 Task: Add mailaustralia7@gmail.com as Team Member of Scrum Project Project0000000004 in Jira. Add nikrathi889@gmail.com as Team Member of Scrum Project Project0000000004 in Jira. Assign ayush98111@gmail.com as Project Lead of Scrum Project Project0000000003 in Jira. Assign mailaustralia7@gmail.com as Project Lead of Scrum Project Project0000000004 in Jira. Create Issue Issue0000000011 in Backlog  in Scrum Project Project0000000003 in Jira
Action: Mouse moved to (306, 88)
Screenshot: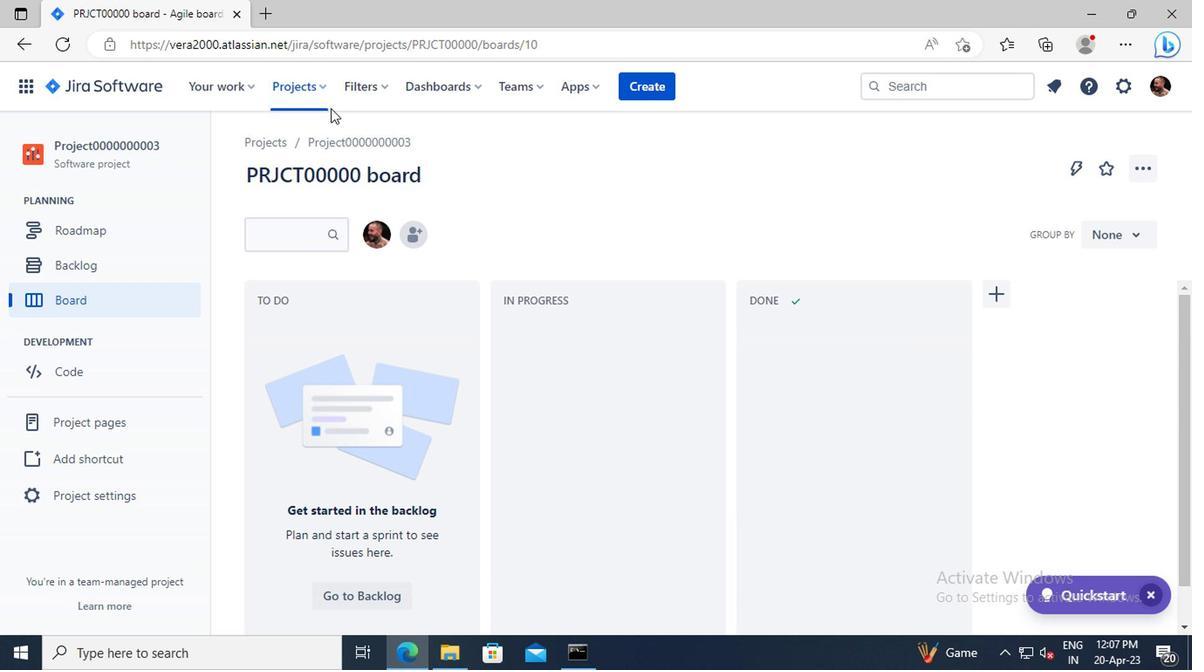 
Action: Mouse pressed left at (306, 88)
Screenshot: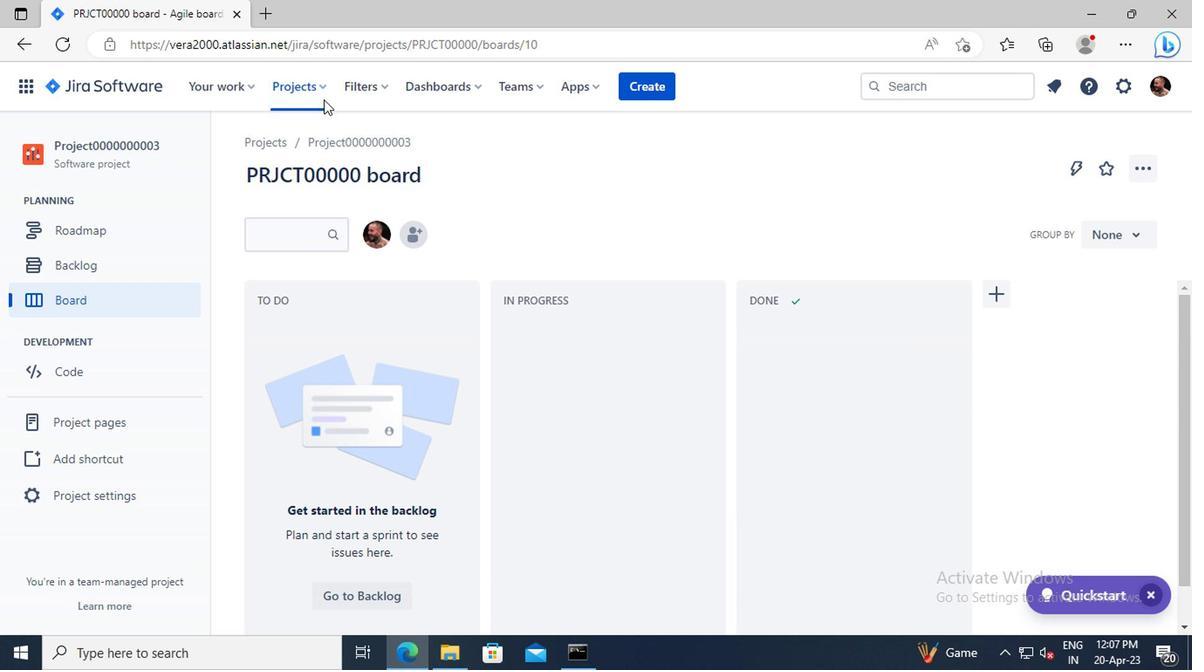 
Action: Mouse moved to (367, 205)
Screenshot: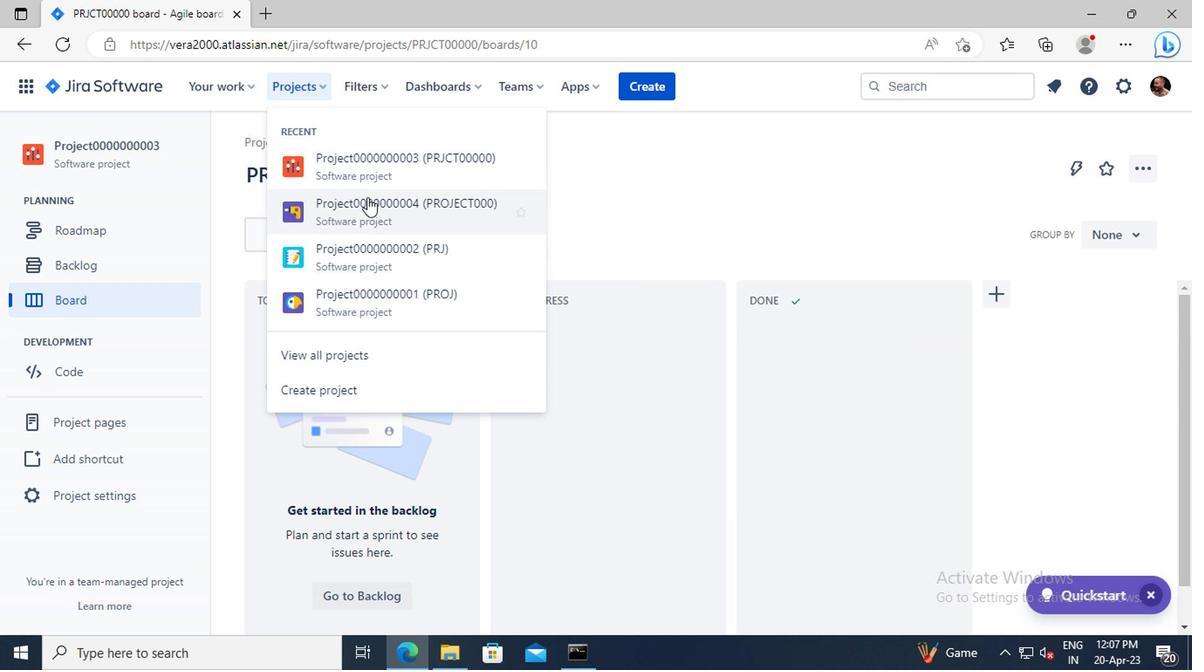 
Action: Mouse pressed left at (367, 205)
Screenshot: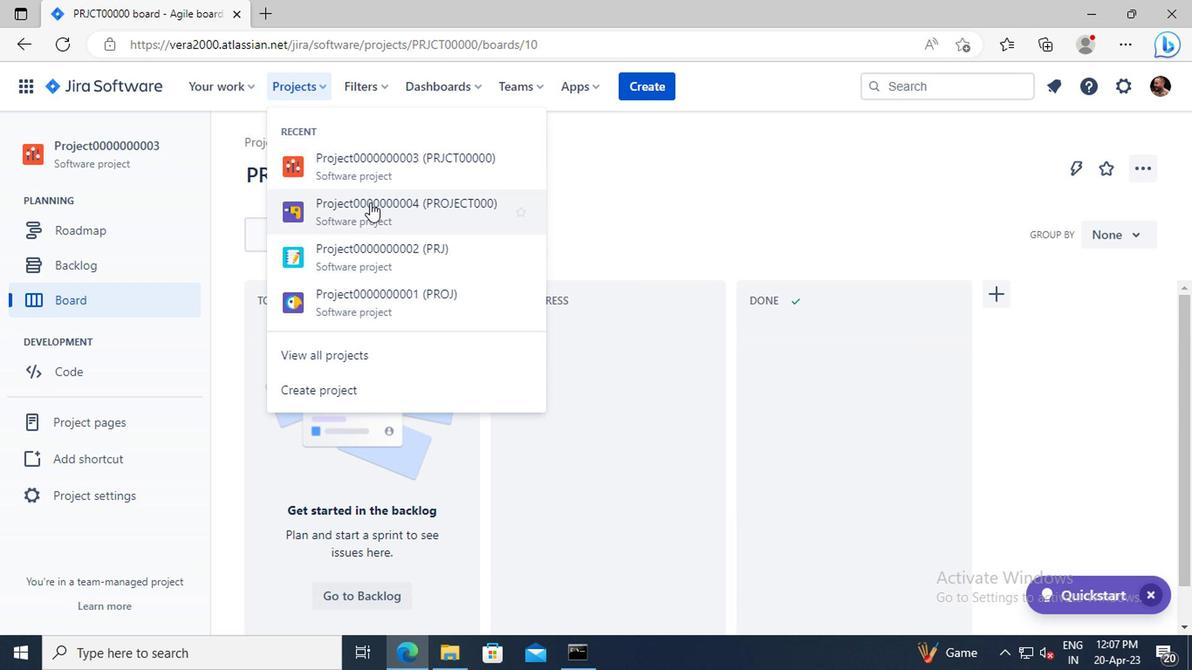 
Action: Mouse moved to (409, 233)
Screenshot: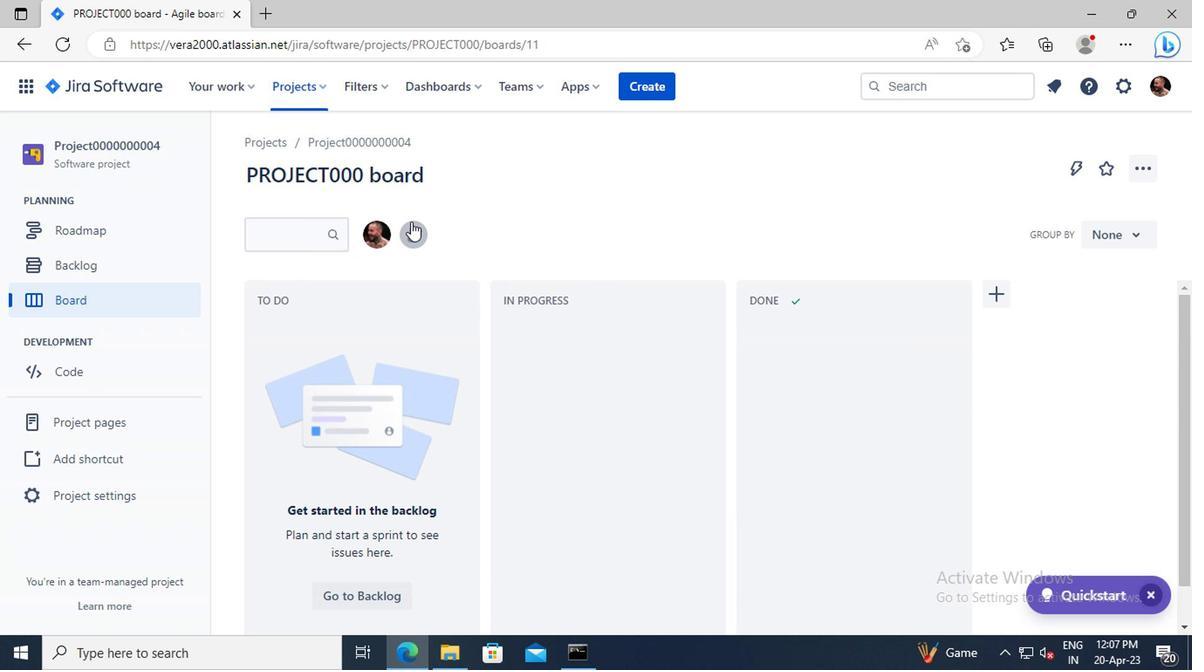 
Action: Mouse pressed left at (409, 233)
Screenshot: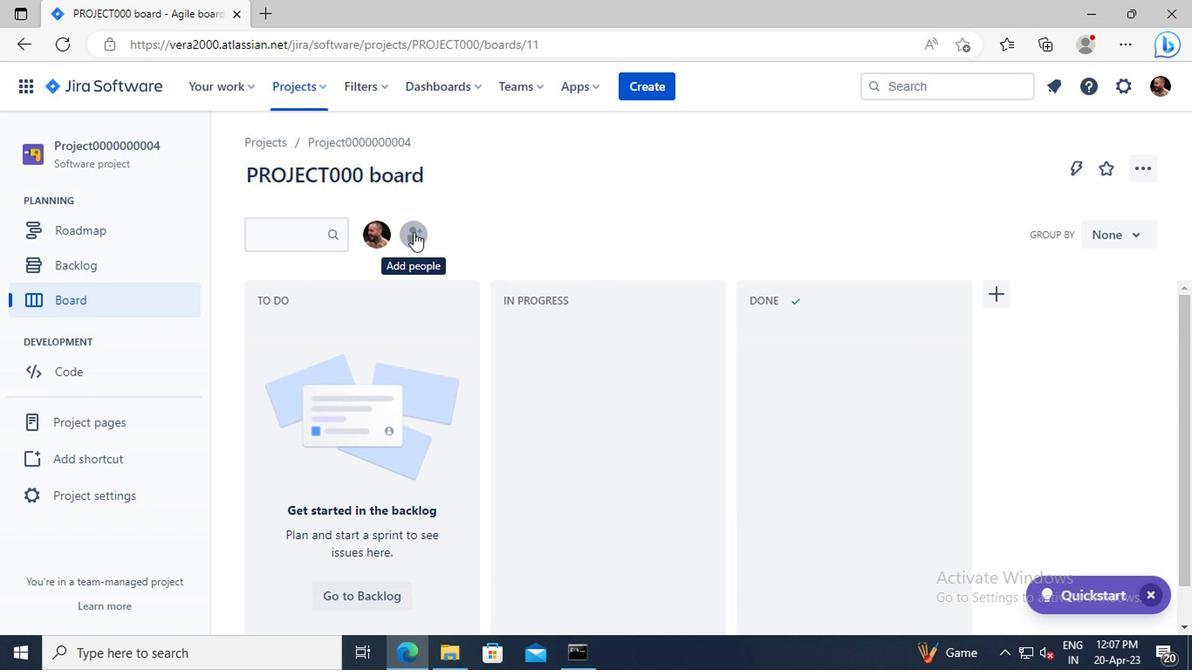 
Action: Mouse moved to (485, 196)
Screenshot: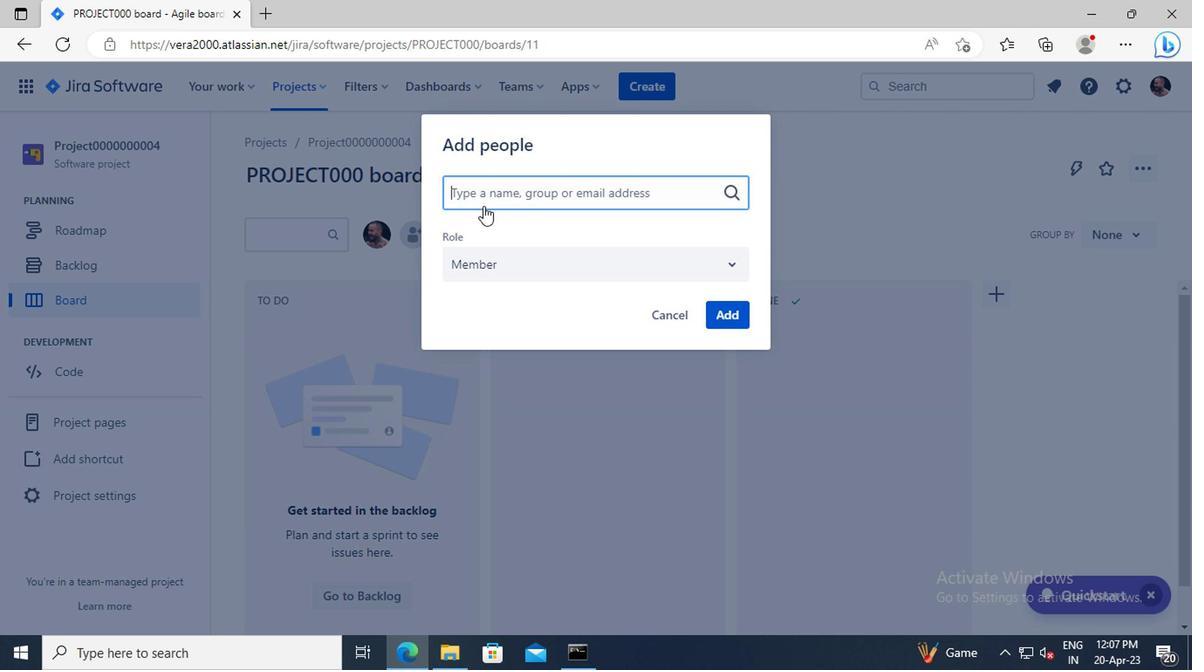 
Action: Mouse pressed left at (485, 196)
Screenshot: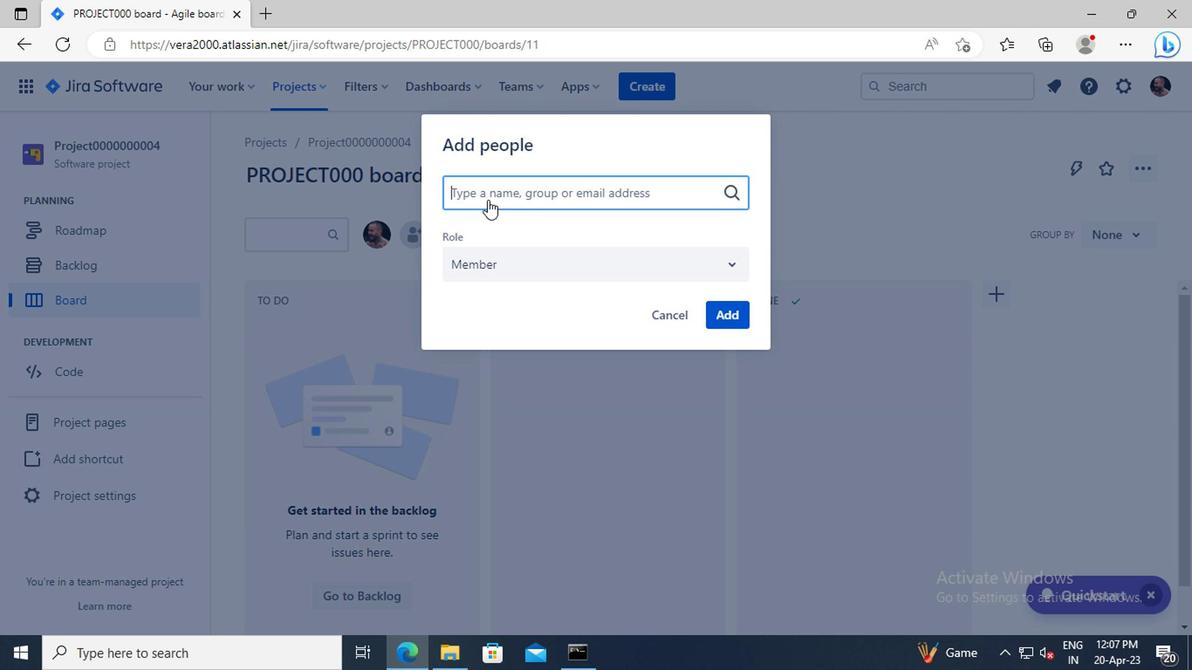 
Action: Key pressed mailaustralia7<Key.shift>@GMAIL.COM<Key.enter>NIKRATHI889<Key.shift>@GMAIL.COM<Key.enter>
Screenshot: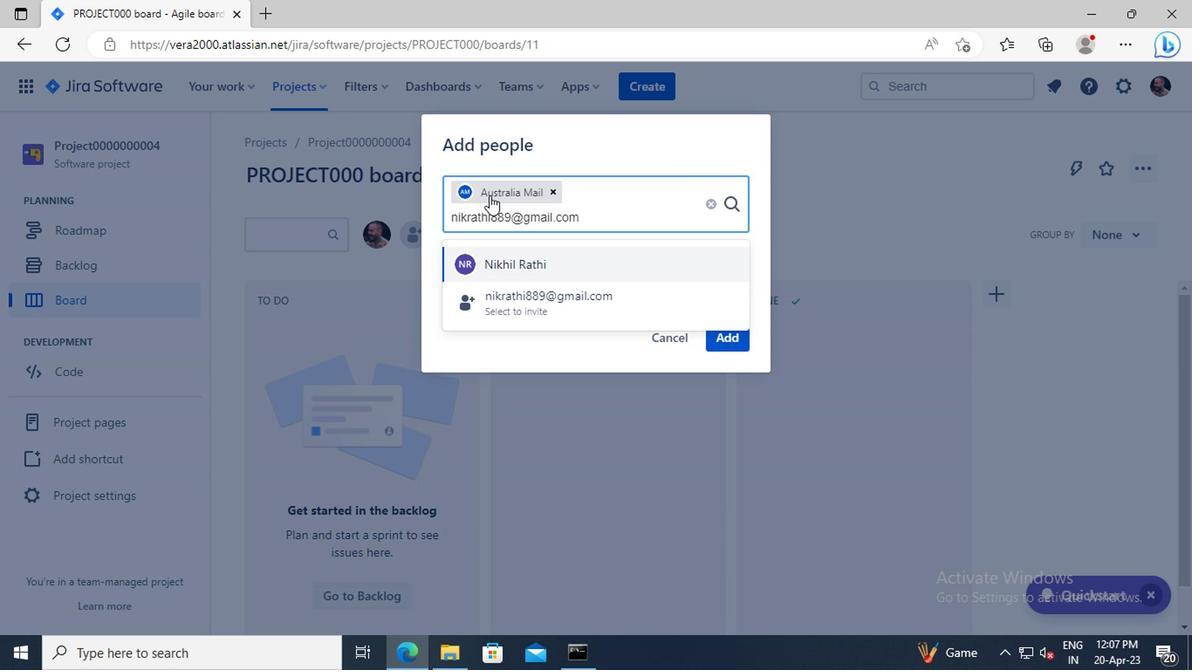 
Action: Mouse moved to (722, 343)
Screenshot: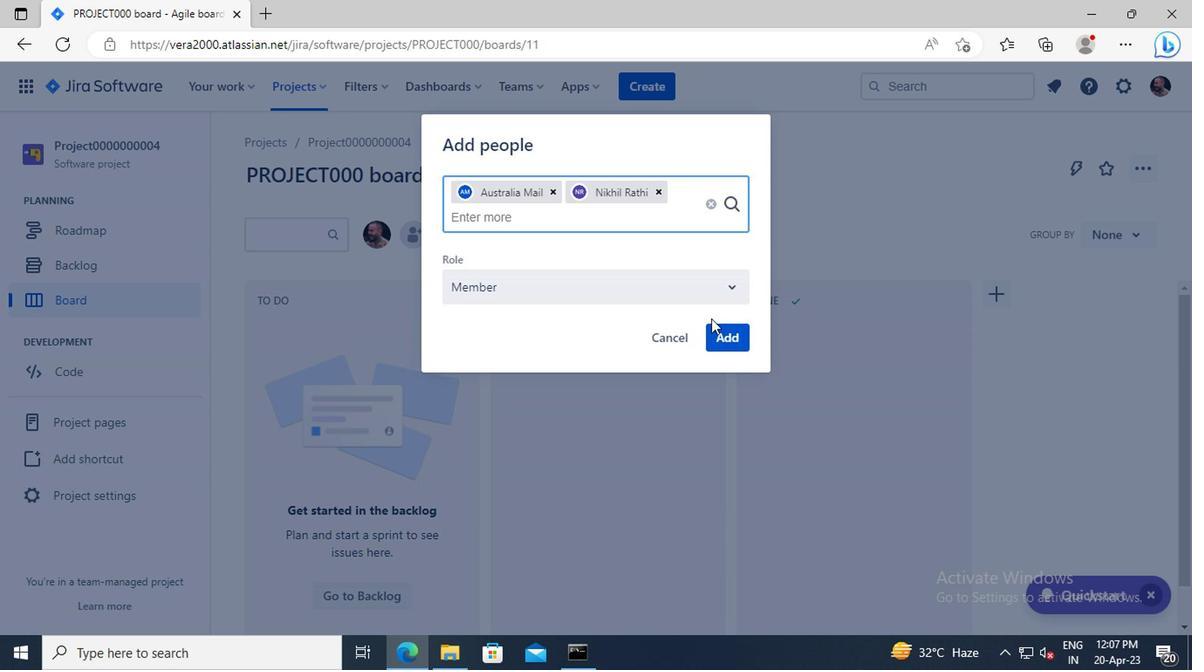 
Action: Mouse pressed left at (722, 343)
Screenshot: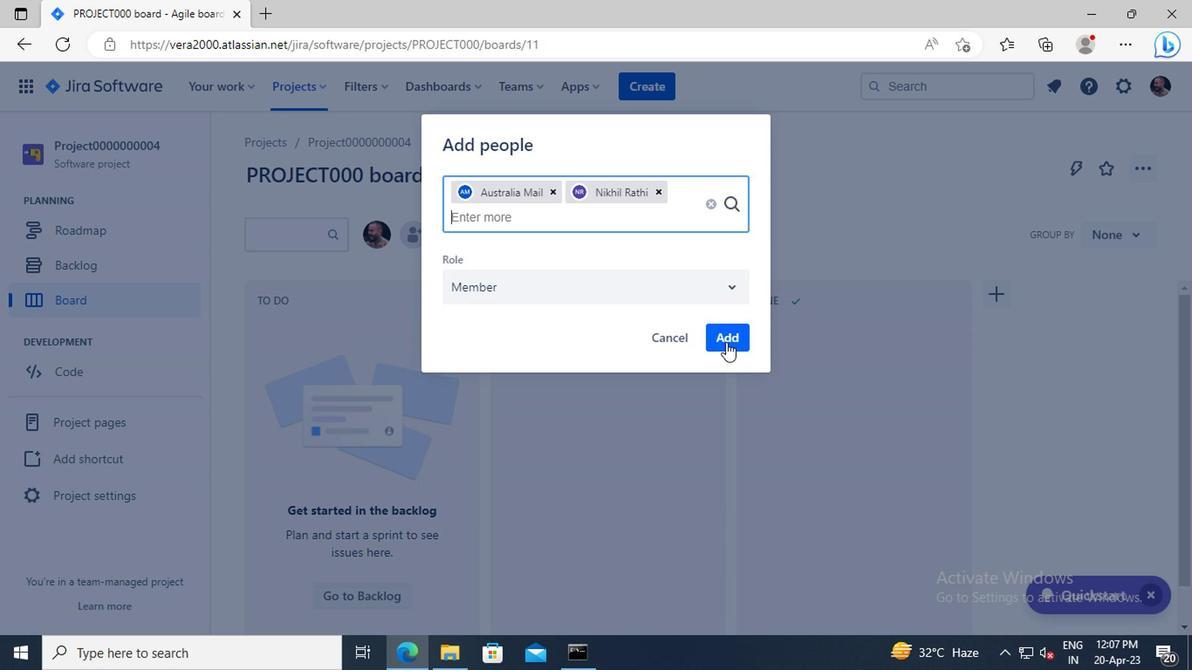 
Action: Mouse moved to (303, 84)
Screenshot: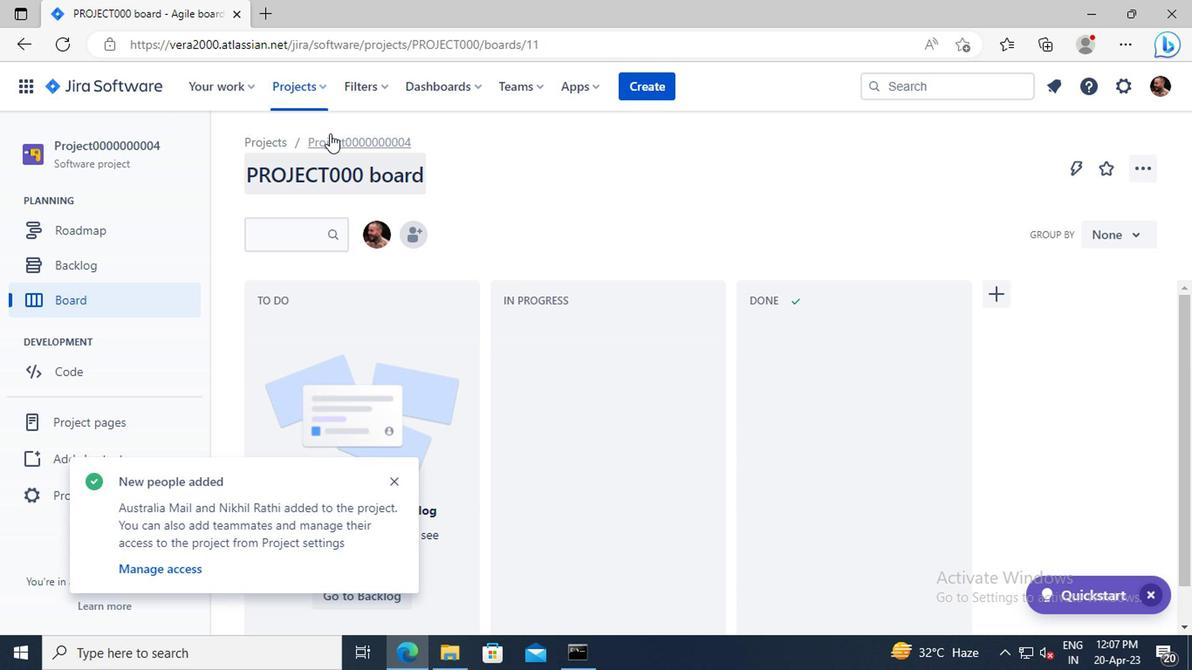 
Action: Mouse pressed left at (303, 84)
Screenshot: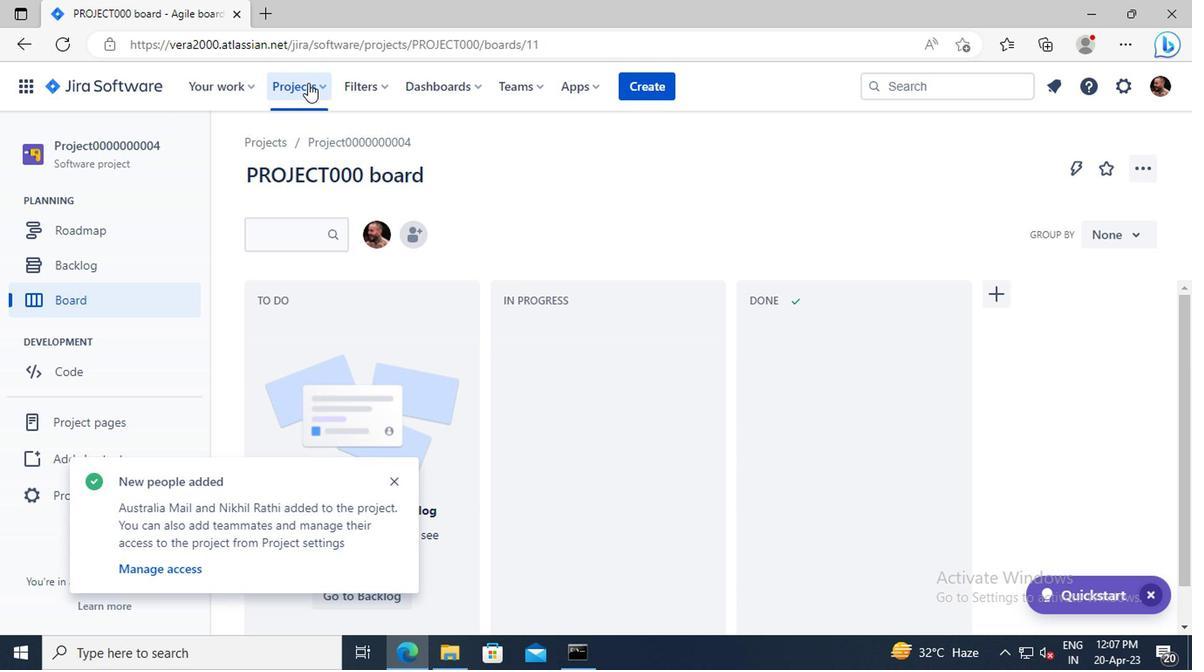 
Action: Mouse moved to (362, 208)
Screenshot: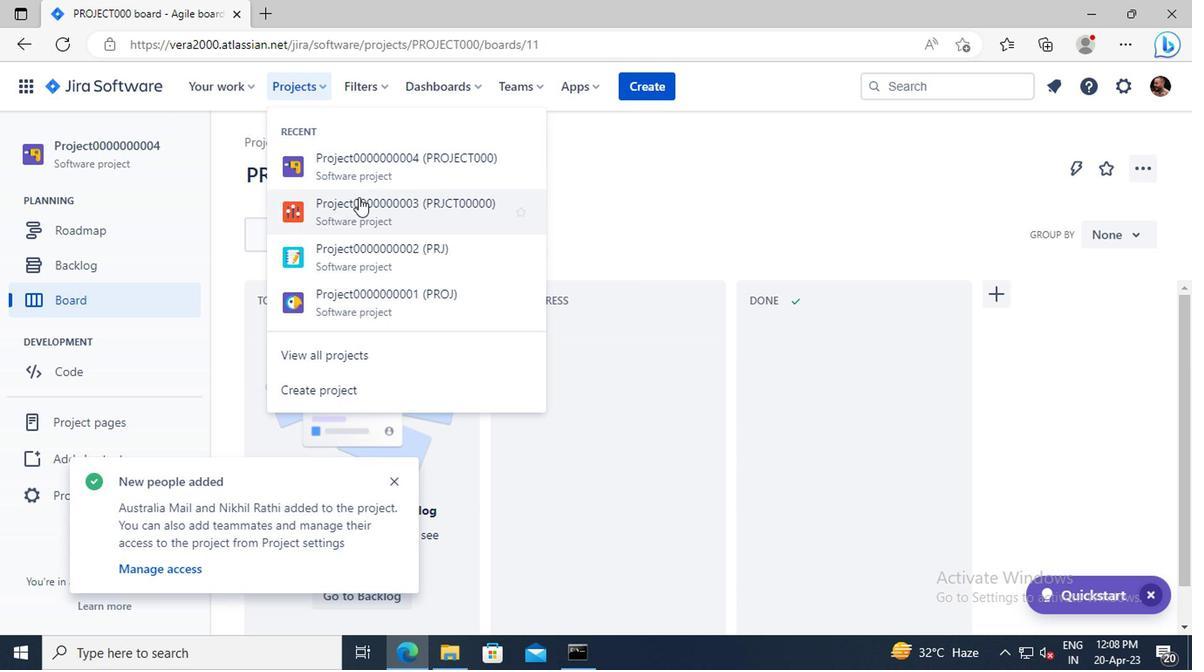 
Action: Mouse pressed left at (362, 208)
Screenshot: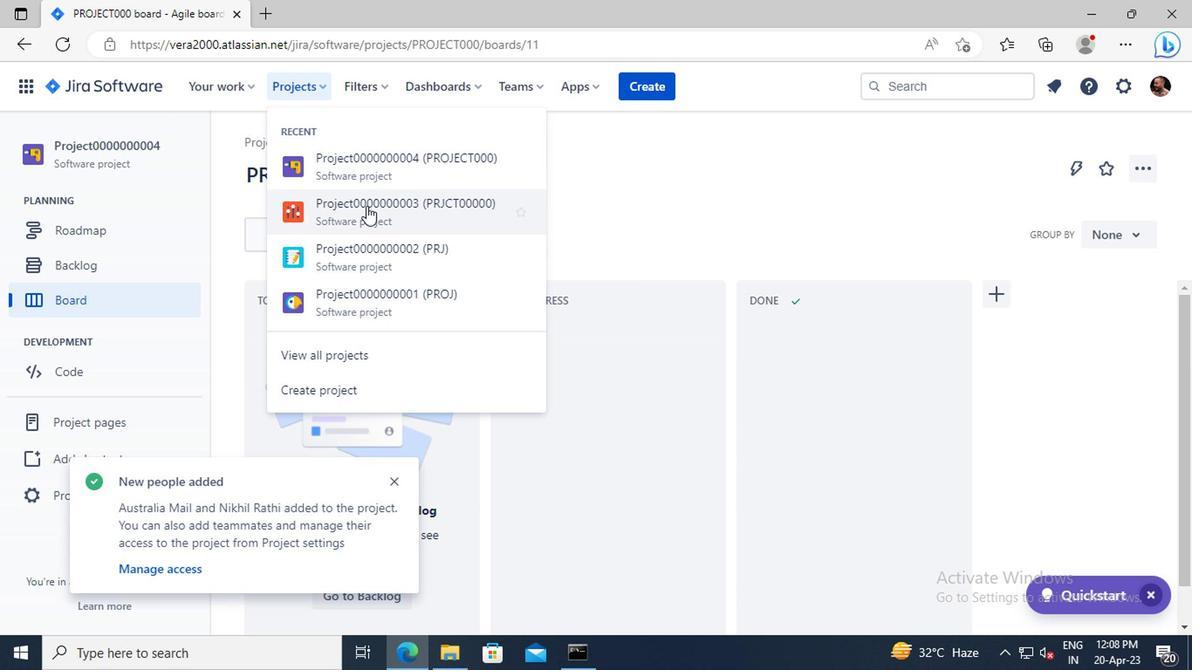 
Action: Mouse moved to (51, 494)
Screenshot: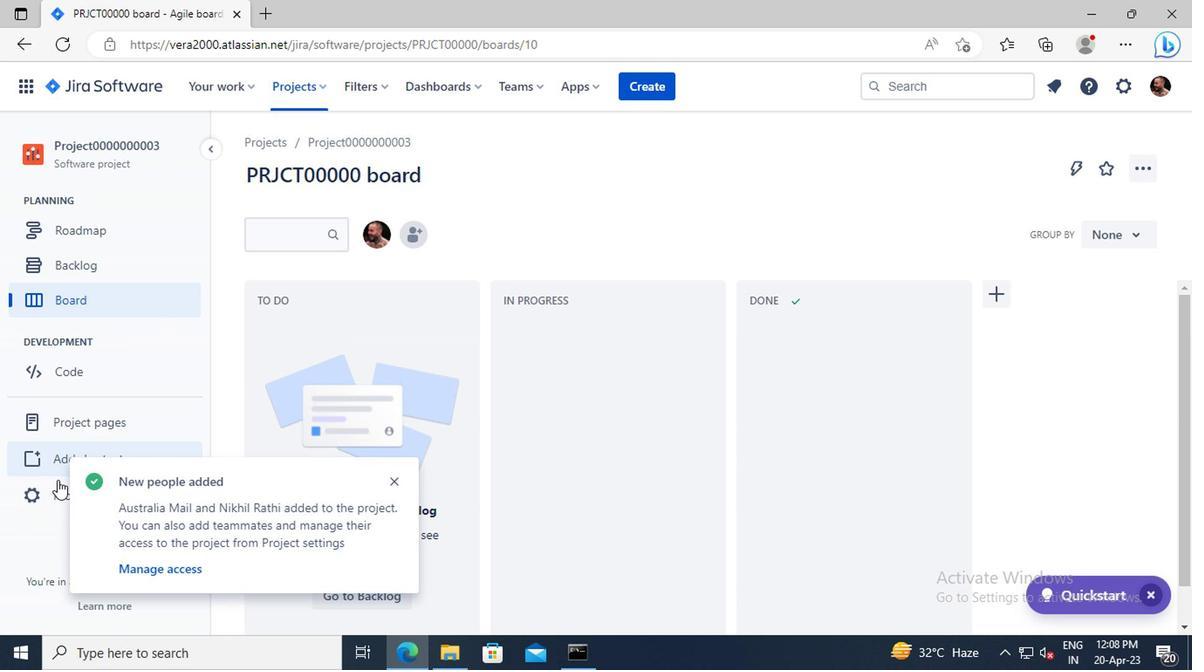 
Action: Mouse pressed left at (51, 494)
Screenshot: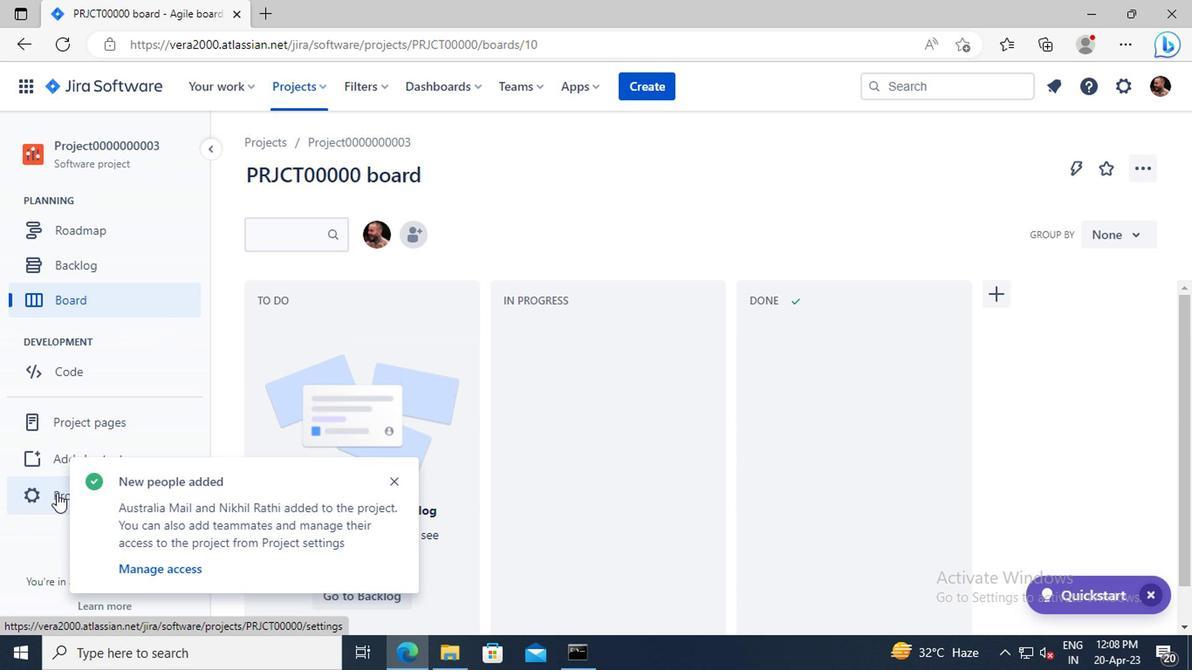 
Action: Mouse moved to (693, 345)
Screenshot: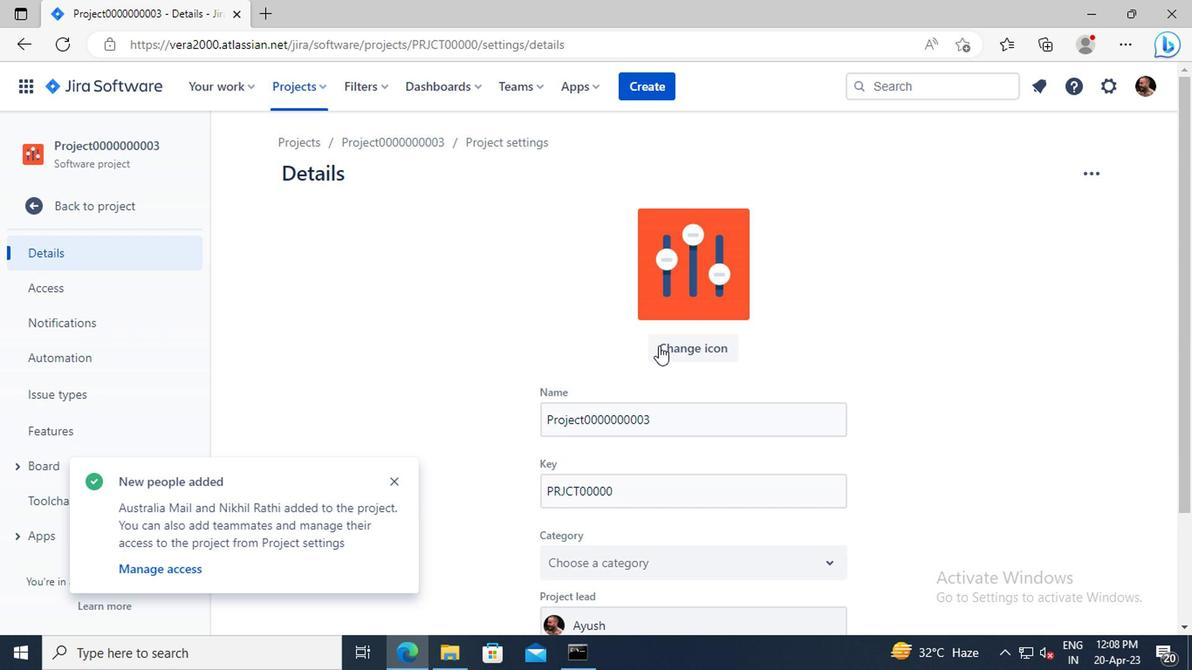 
Action: Mouse scrolled (693, 344) with delta (0, 0)
Screenshot: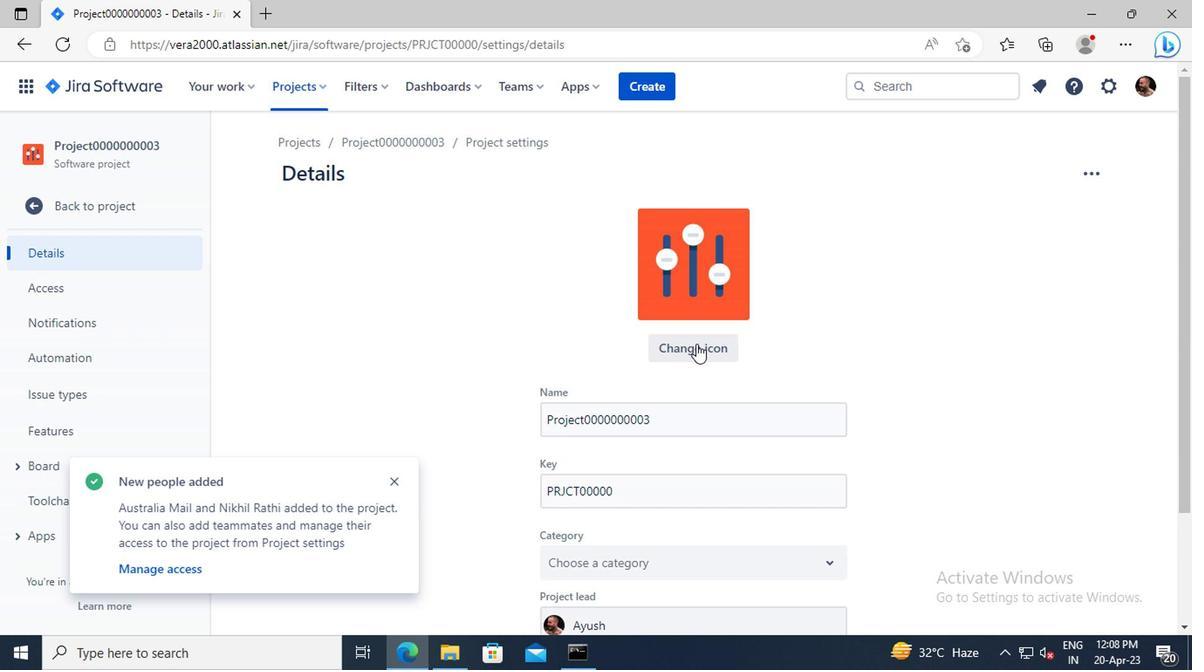 
Action: Mouse scrolled (693, 344) with delta (0, 0)
Screenshot: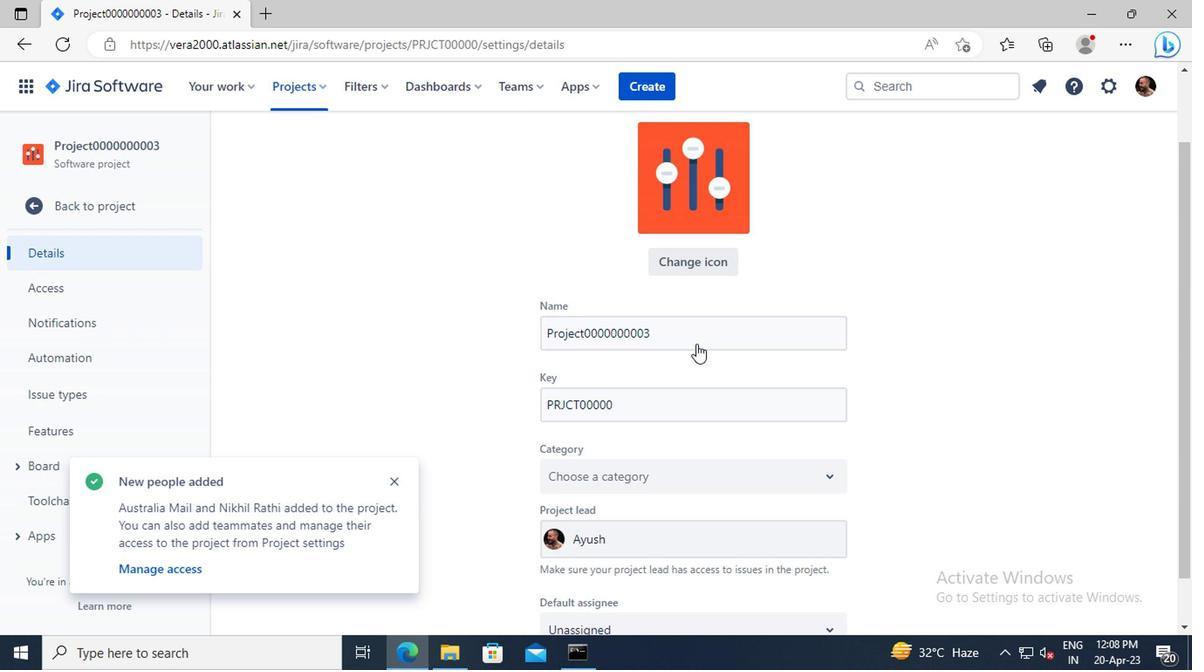 
Action: Mouse moved to (700, 483)
Screenshot: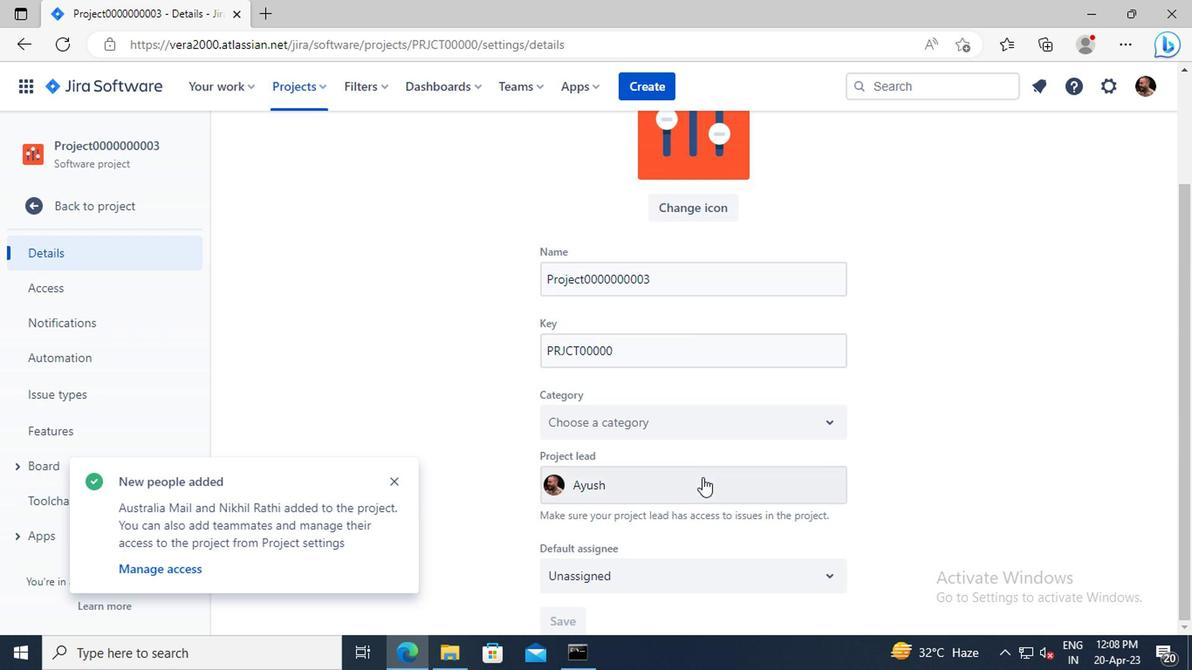 
Action: Mouse pressed left at (700, 483)
Screenshot: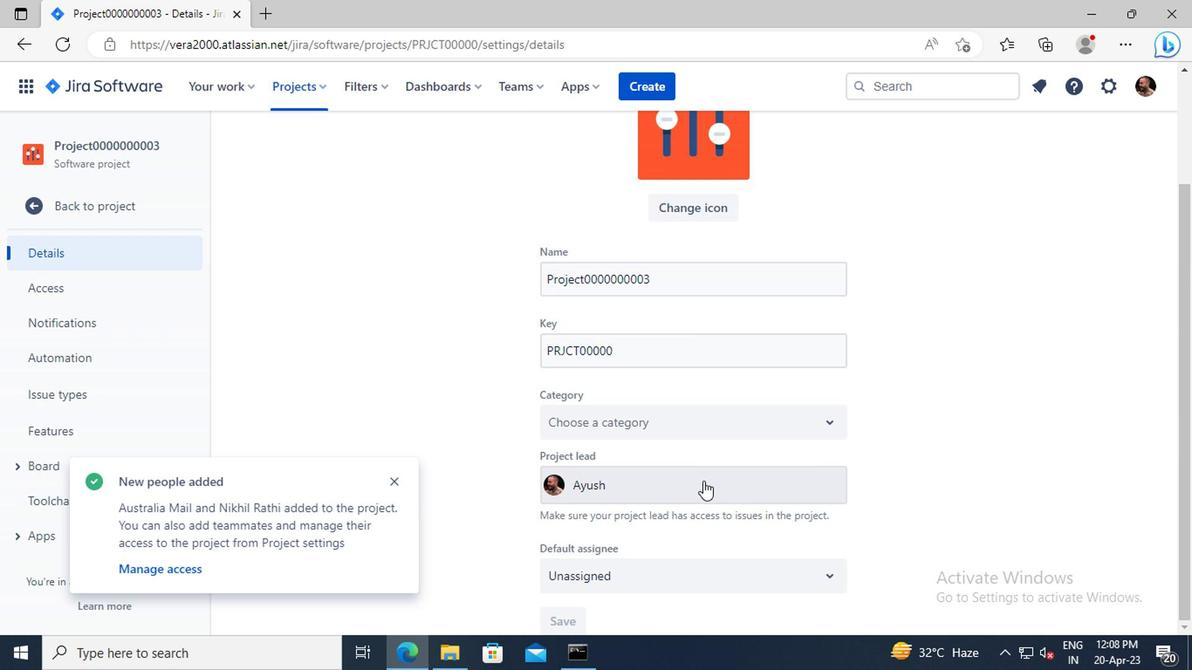 
Action: Key pressed AYUSH
Screenshot: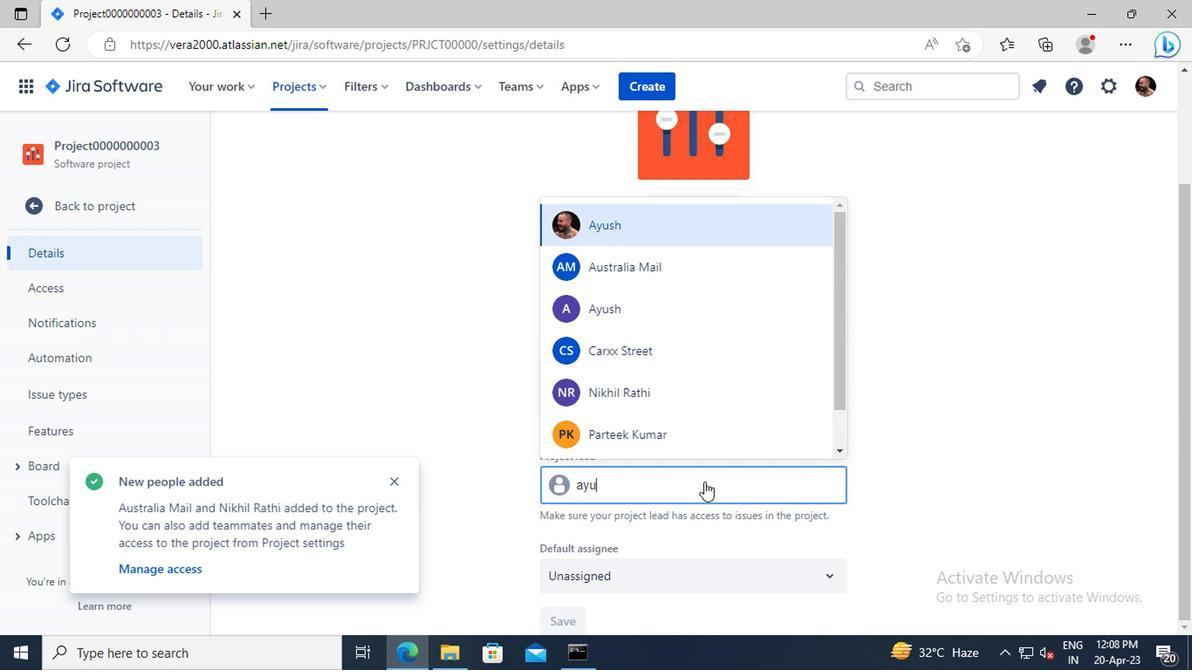 
Action: Mouse moved to (663, 435)
Screenshot: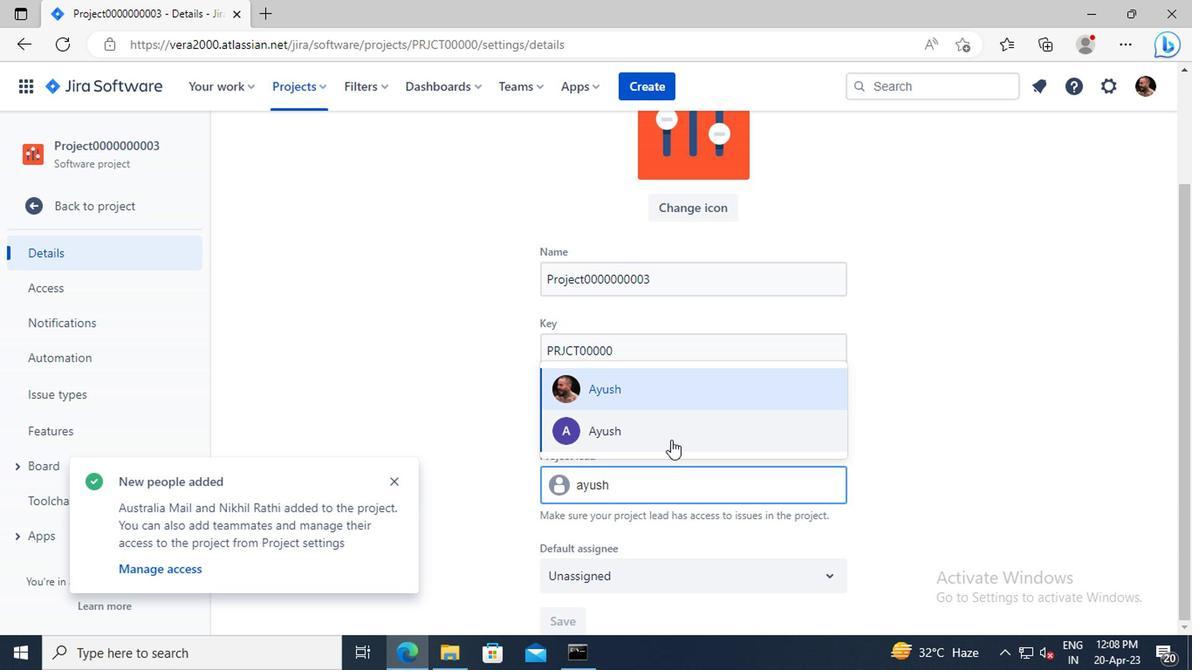 
Action: Mouse pressed left at (663, 435)
Screenshot: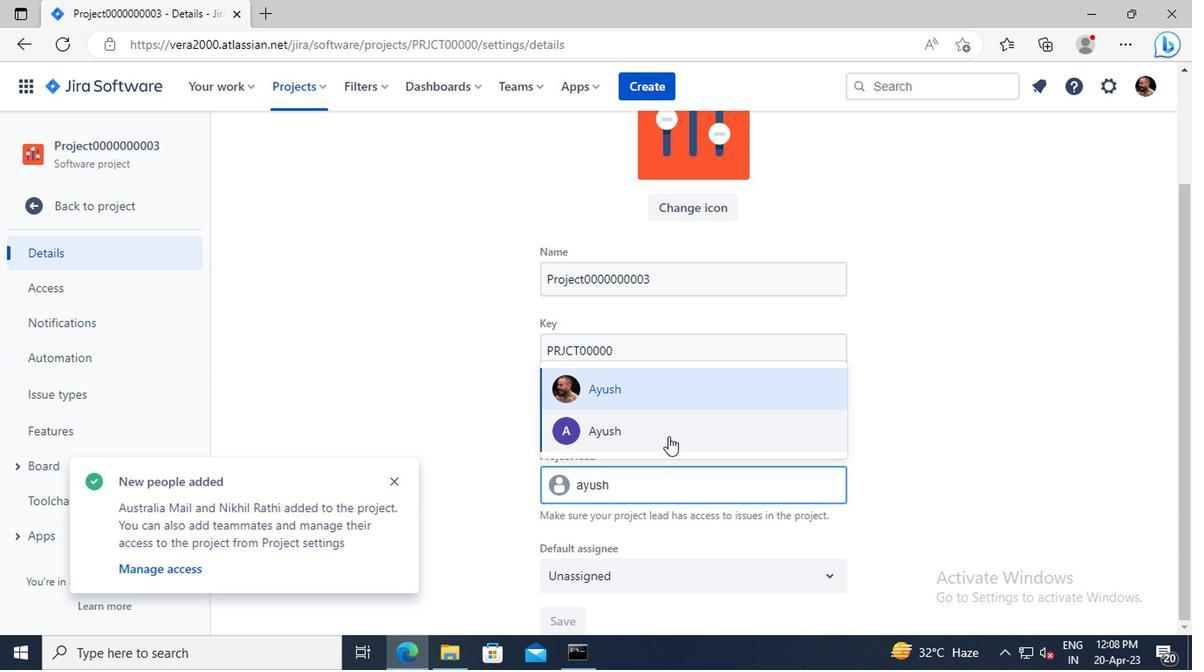 
Action: Mouse moved to (569, 619)
Screenshot: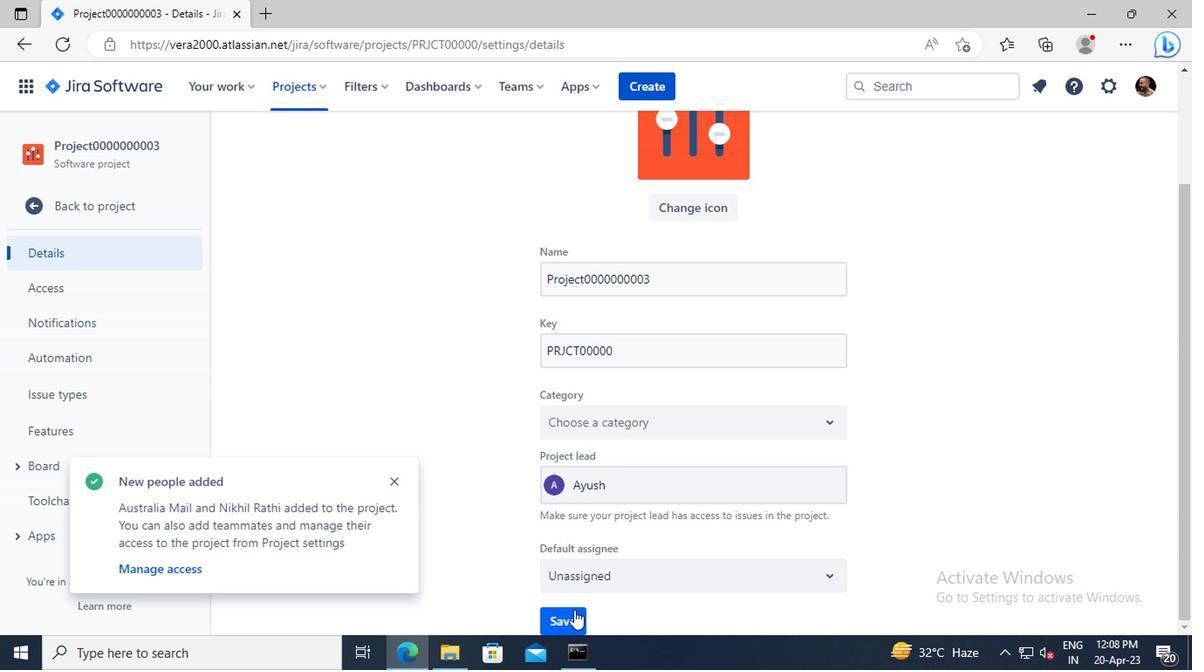 
Action: Mouse pressed left at (569, 619)
Screenshot: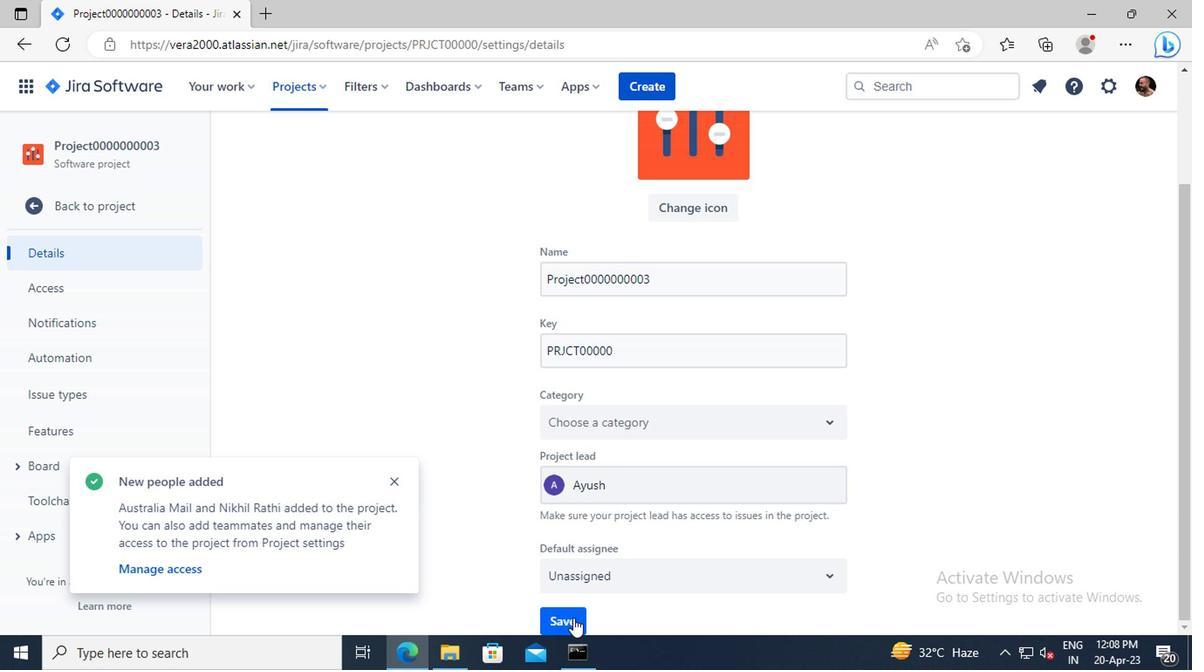 
Action: Mouse moved to (293, 96)
Screenshot: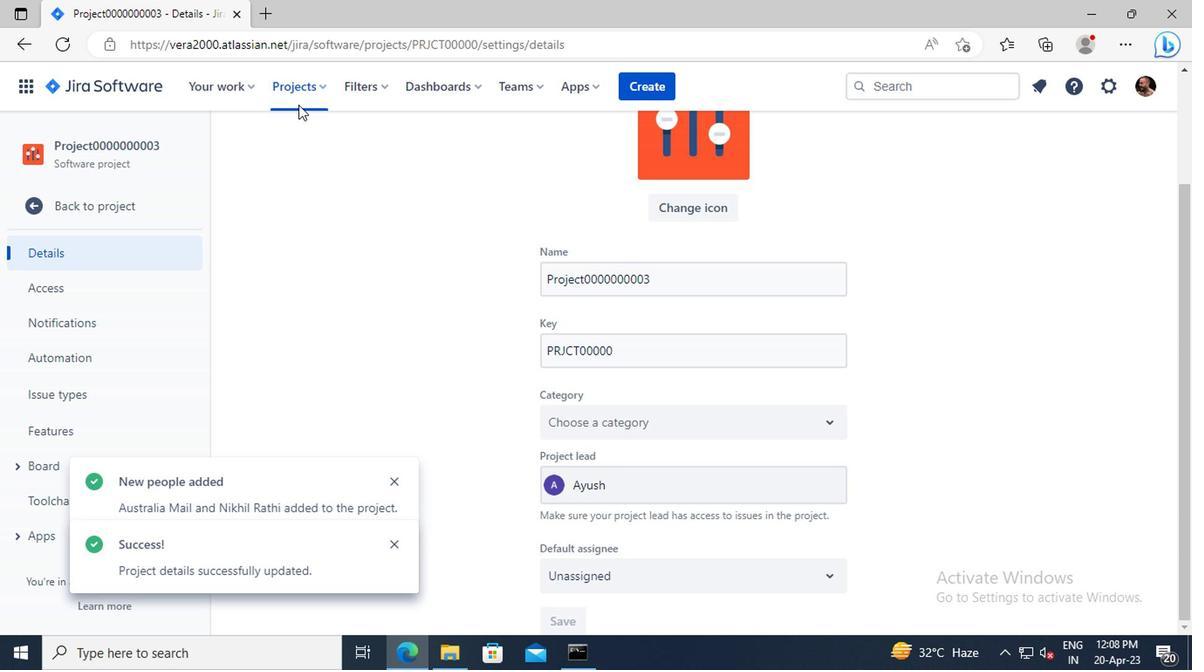 
Action: Mouse pressed left at (293, 96)
Screenshot: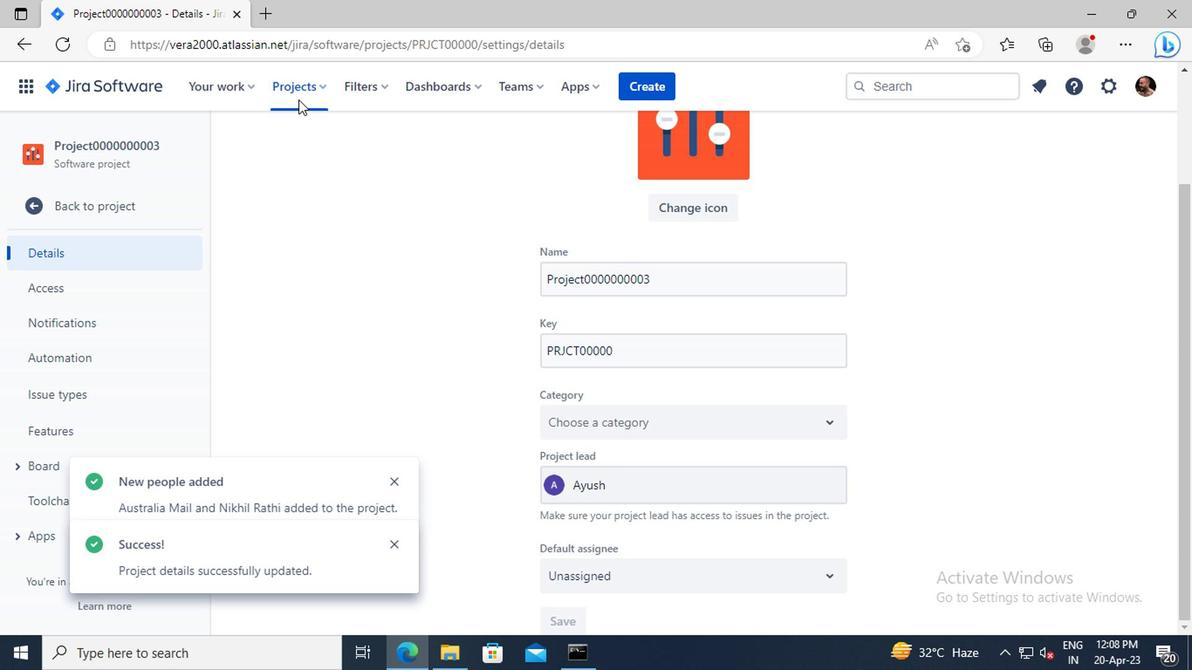 
Action: Mouse moved to (349, 214)
Screenshot: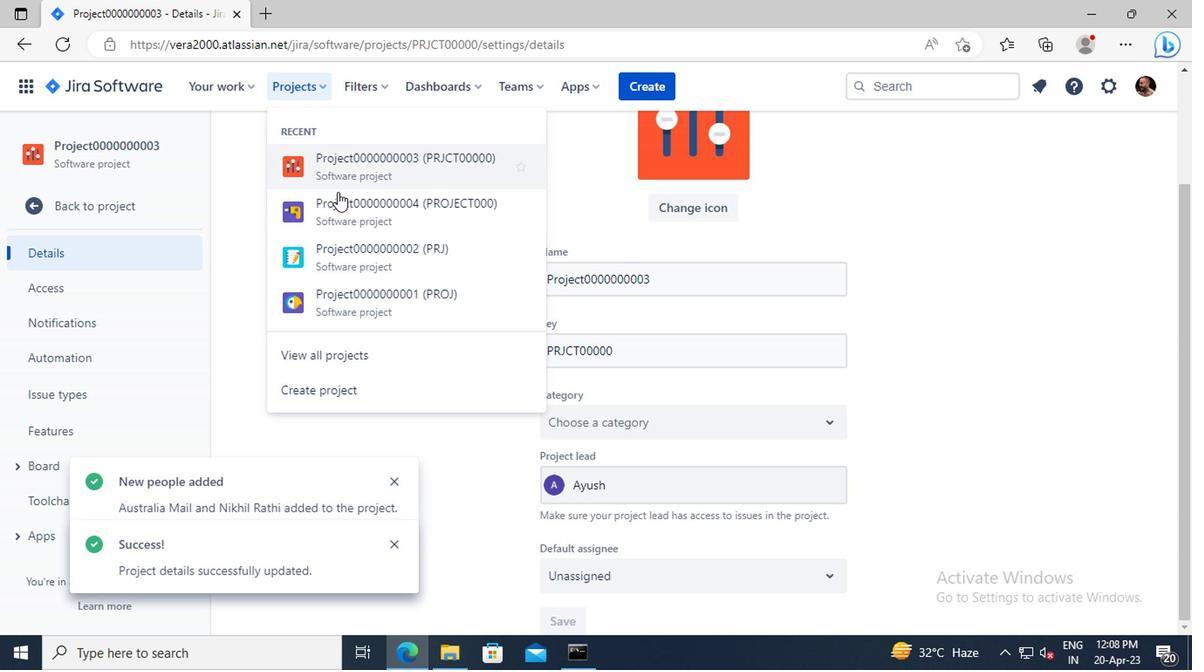 
Action: Mouse pressed left at (349, 214)
Screenshot: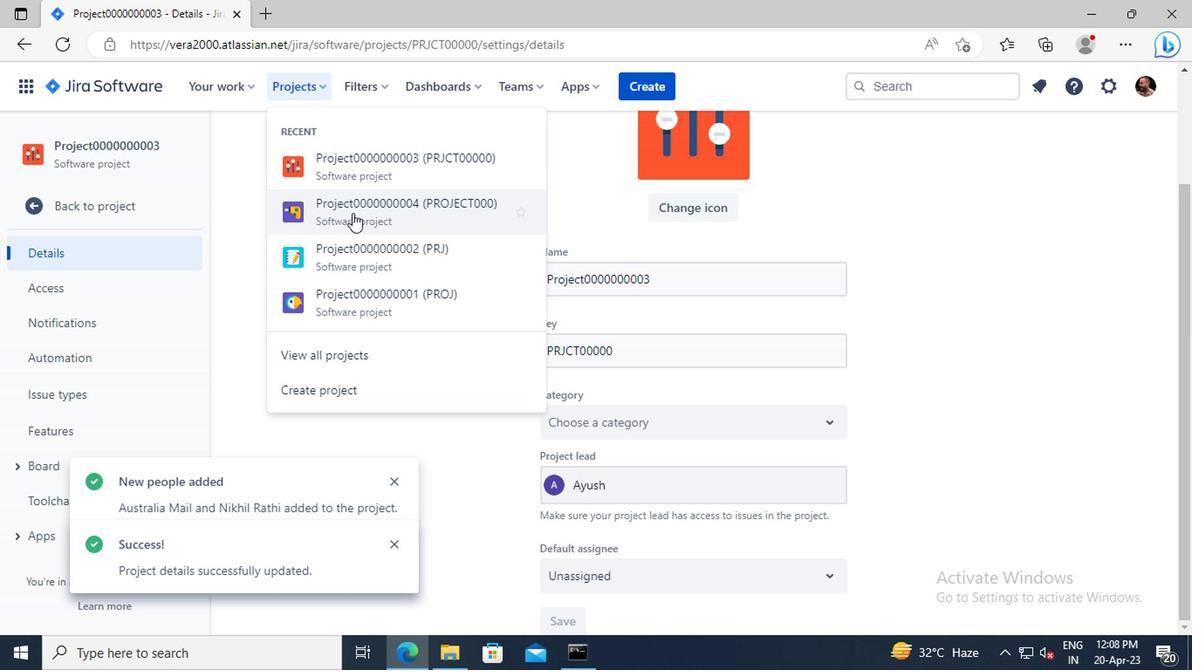 
Action: Mouse moved to (53, 494)
Screenshot: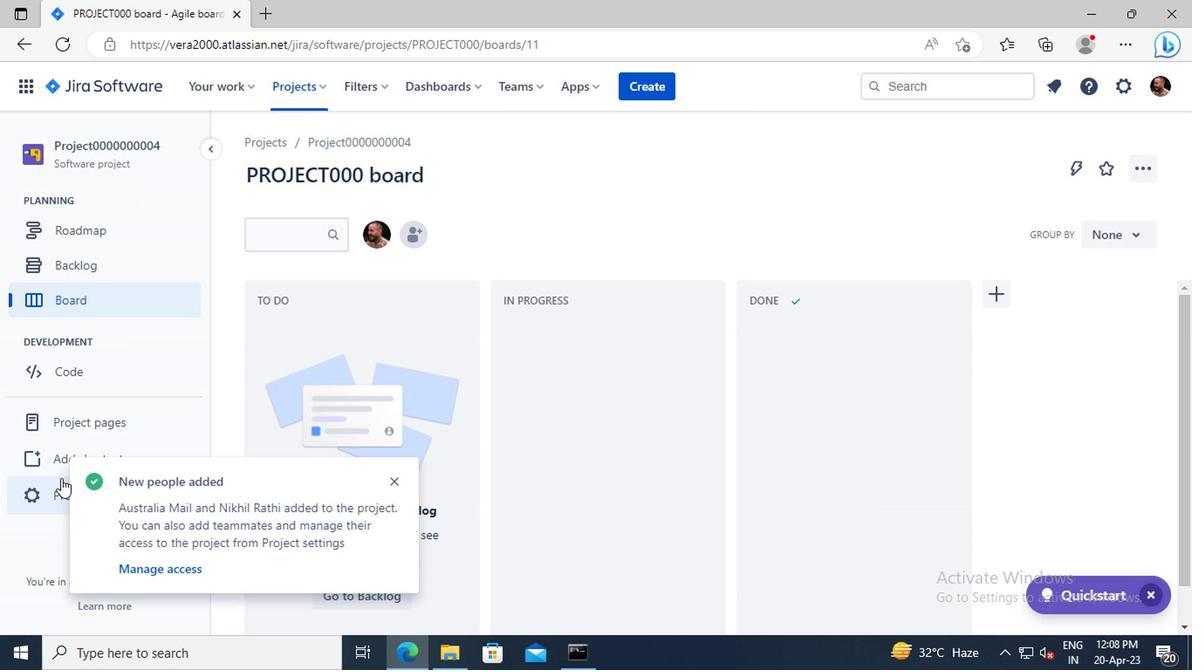 
Action: Mouse pressed left at (53, 494)
Screenshot: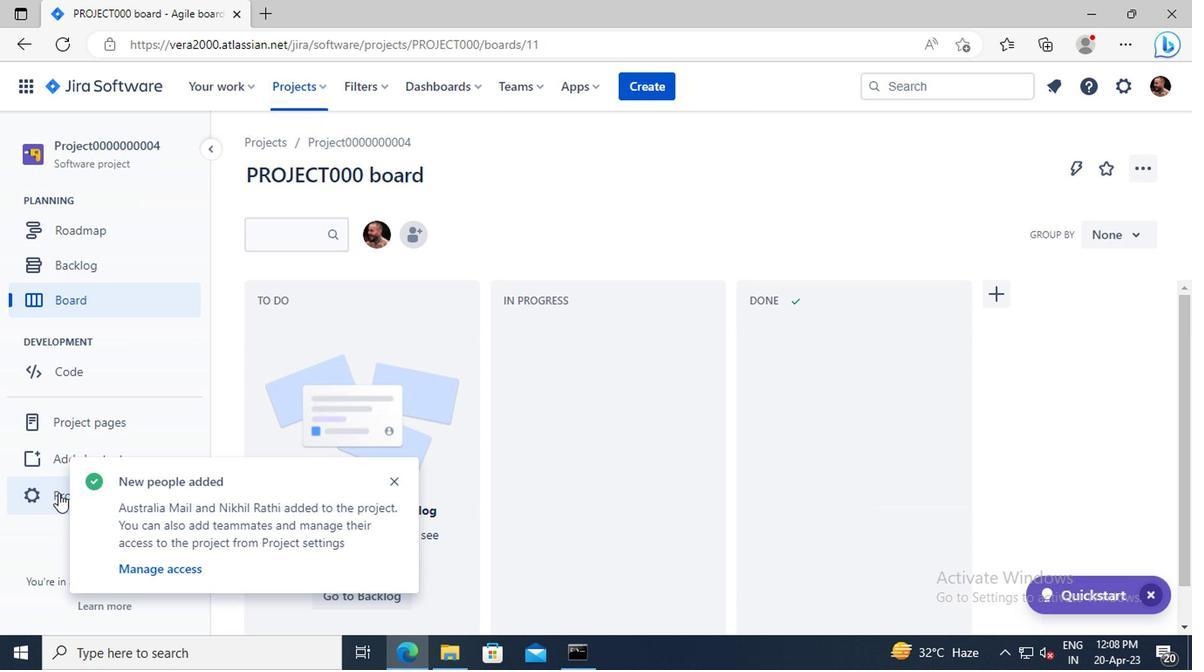 
Action: Mouse moved to (613, 390)
Screenshot: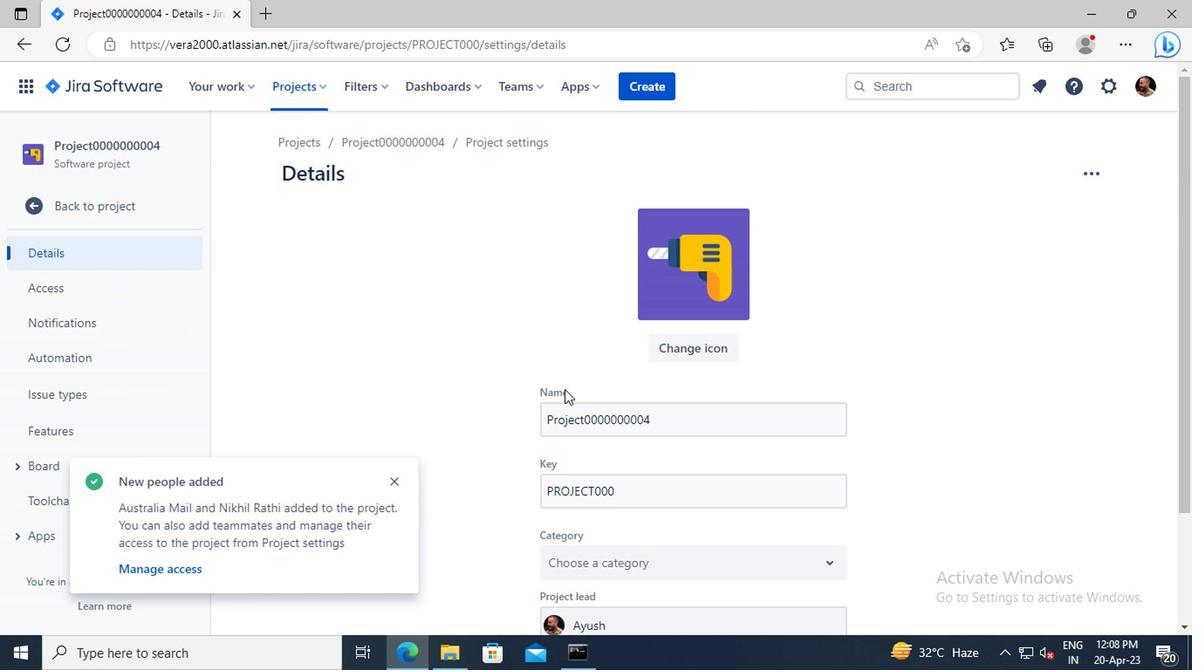 
Action: Mouse scrolled (613, 390) with delta (0, 0)
Screenshot: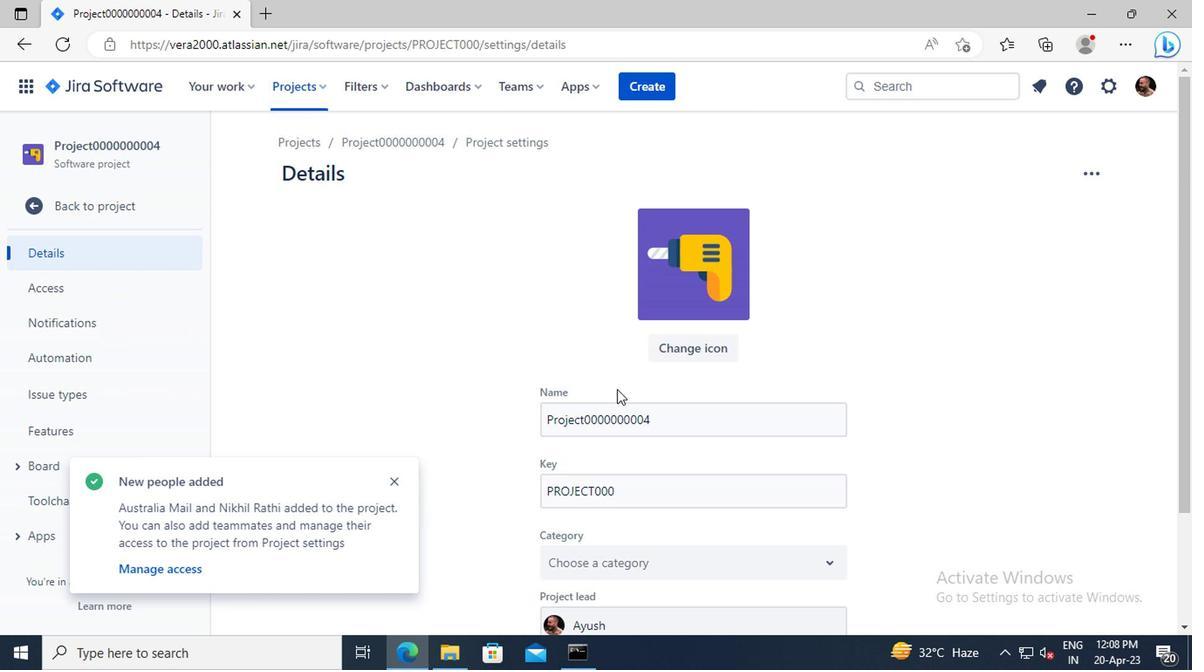 
Action: Mouse scrolled (613, 390) with delta (0, 0)
Screenshot: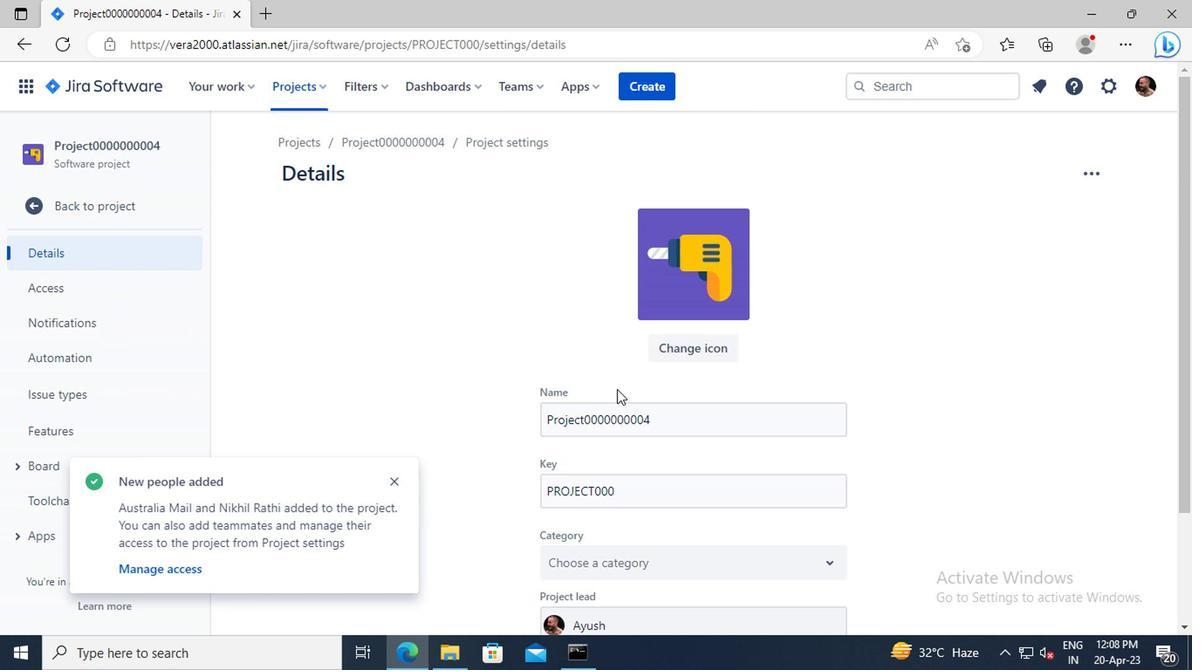 
Action: Mouse moved to (626, 485)
Screenshot: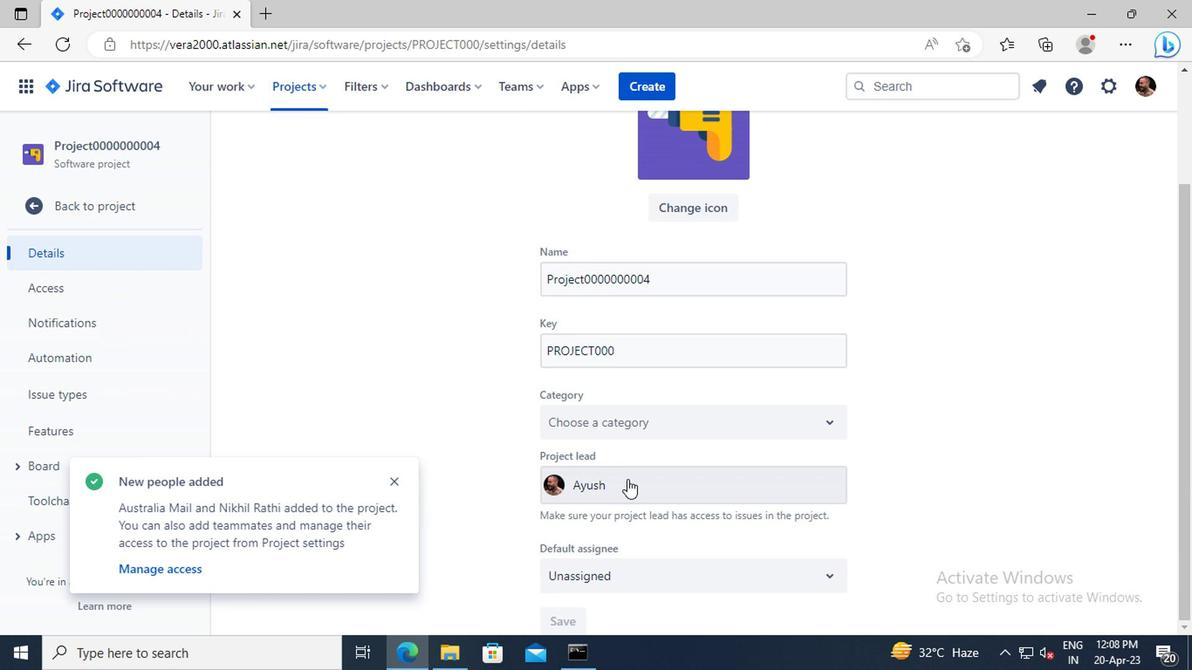 
Action: Mouse pressed left at (626, 485)
Screenshot: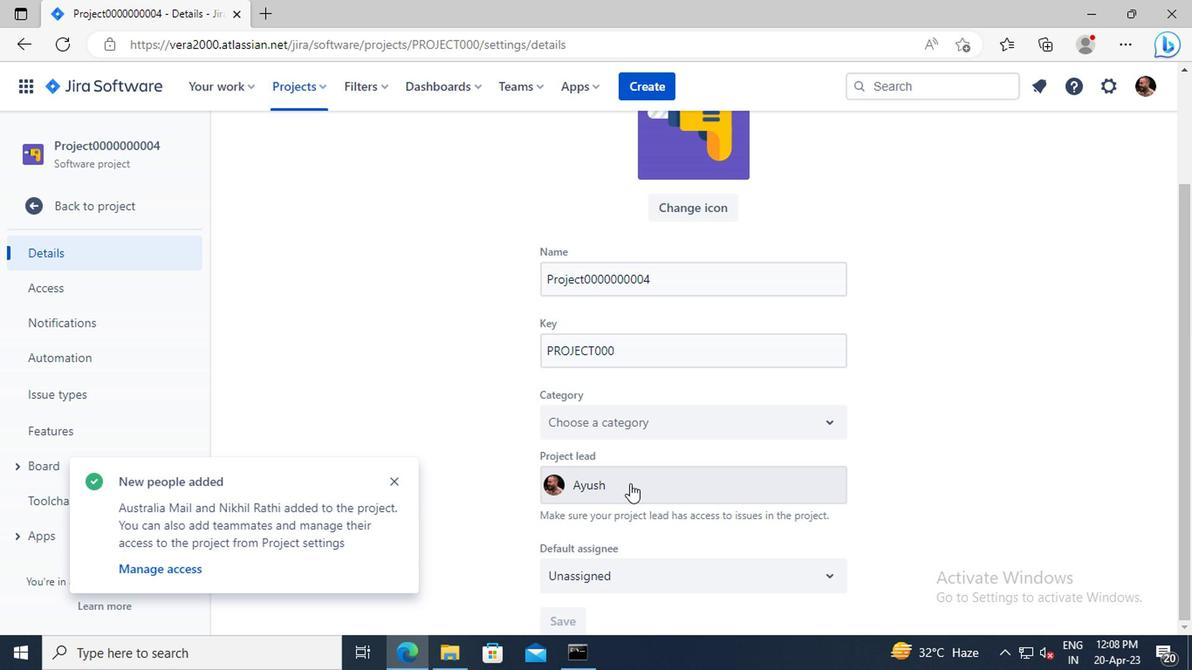 
Action: Key pressed AUSTRALIA
Screenshot: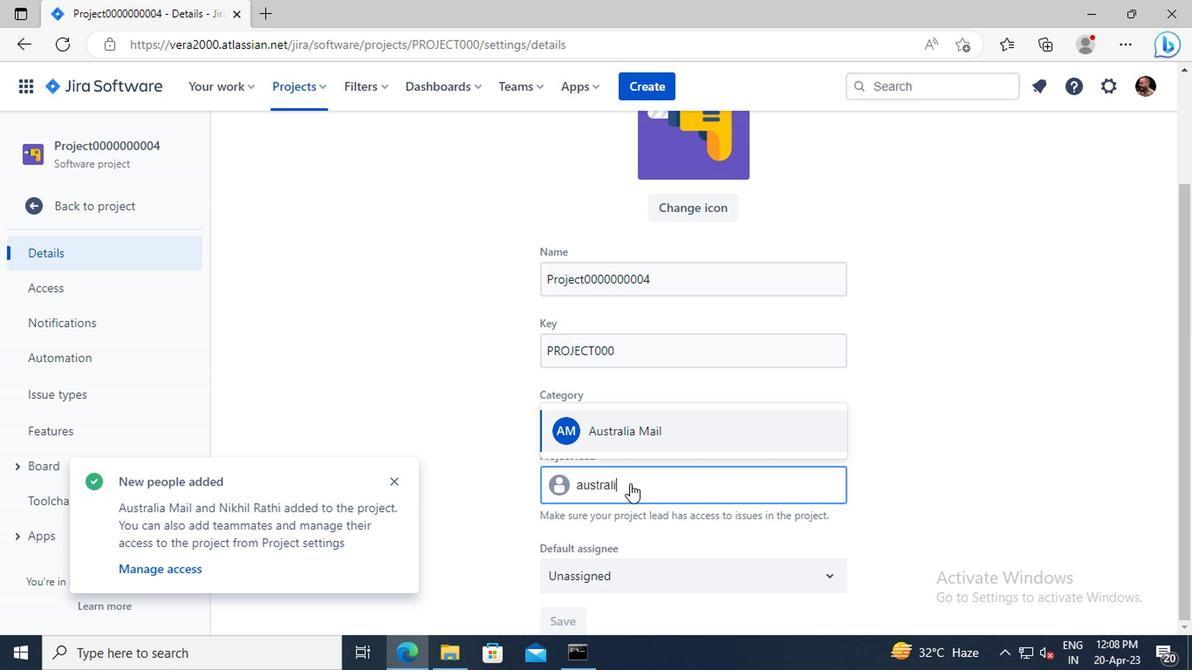 
Action: Mouse moved to (613, 433)
Screenshot: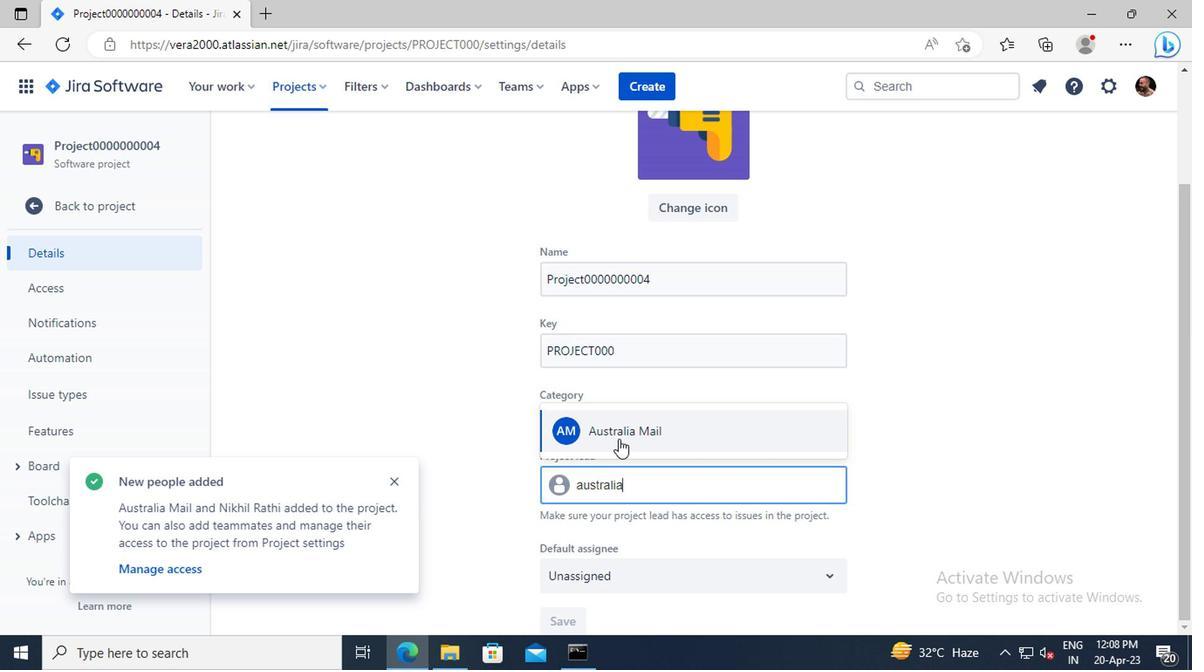 
Action: Mouse pressed left at (613, 433)
Screenshot: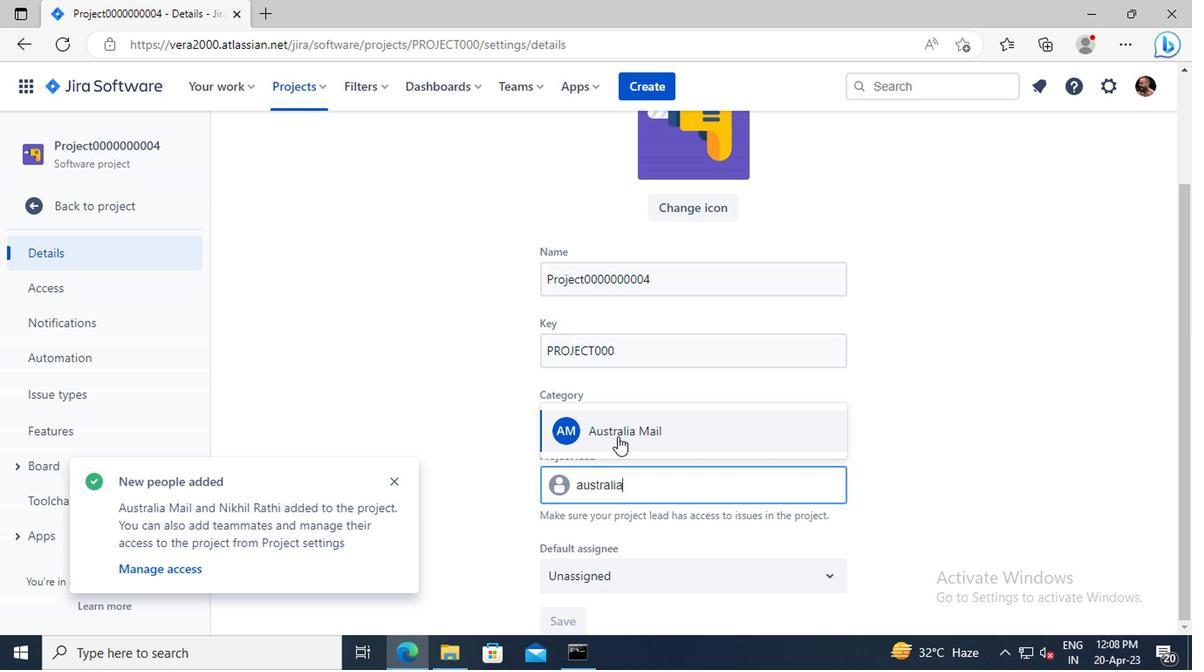 
Action: Mouse moved to (565, 616)
Screenshot: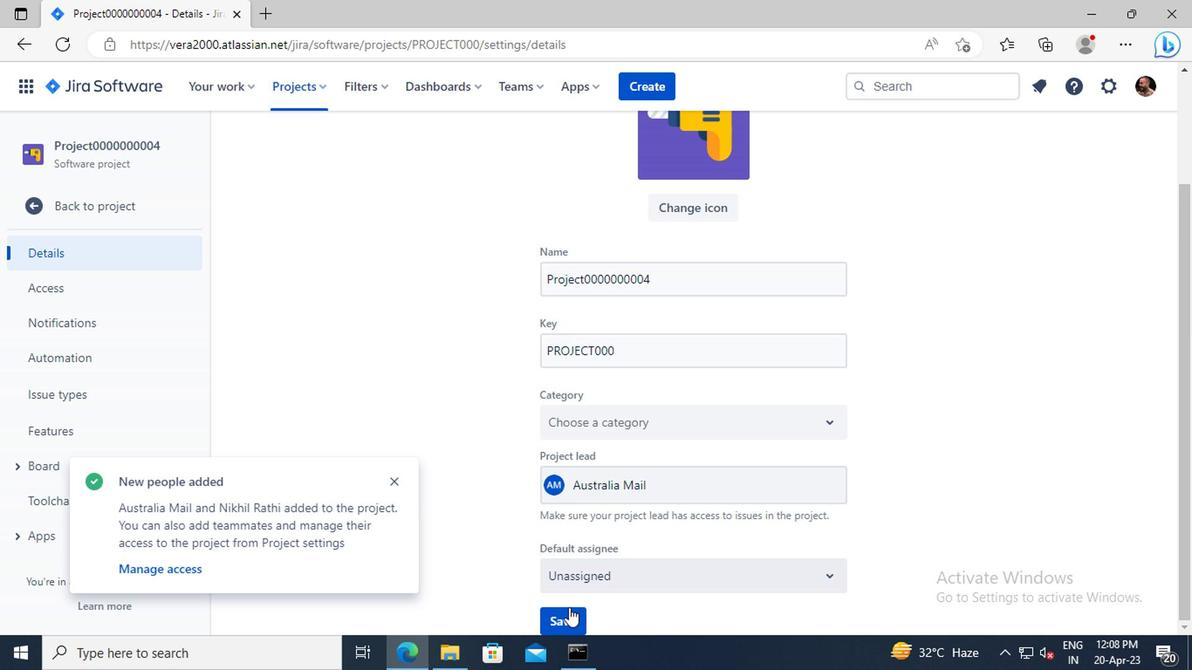 
Action: Mouse pressed left at (565, 616)
Screenshot: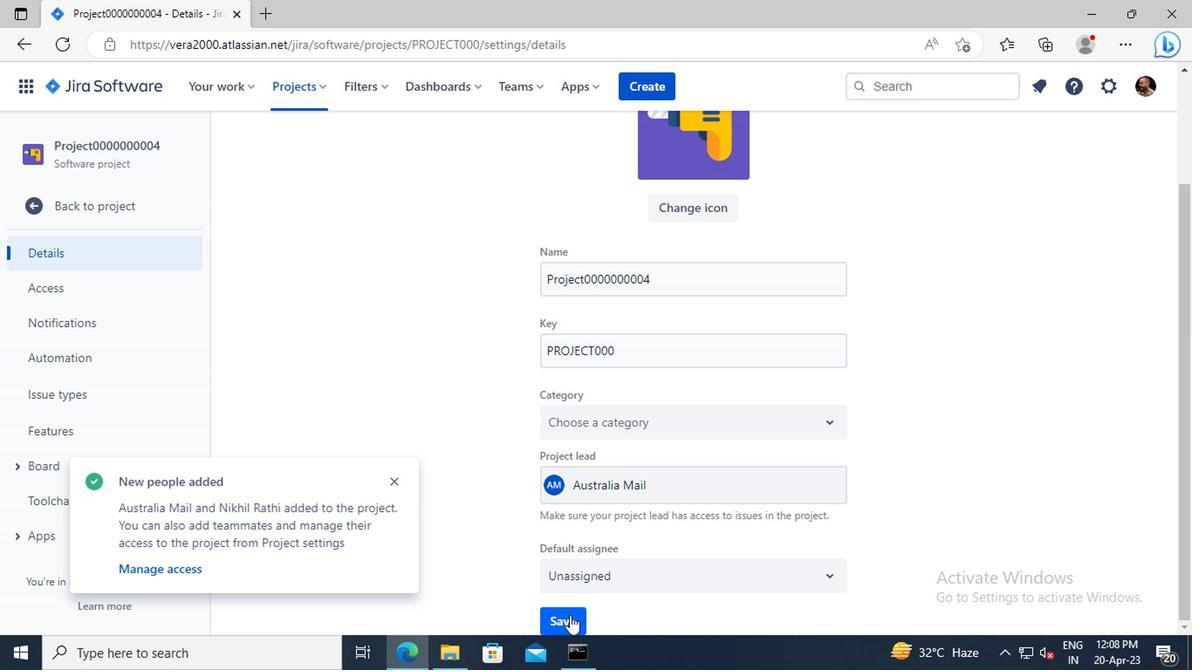 
Action: Mouse moved to (310, 95)
Screenshot: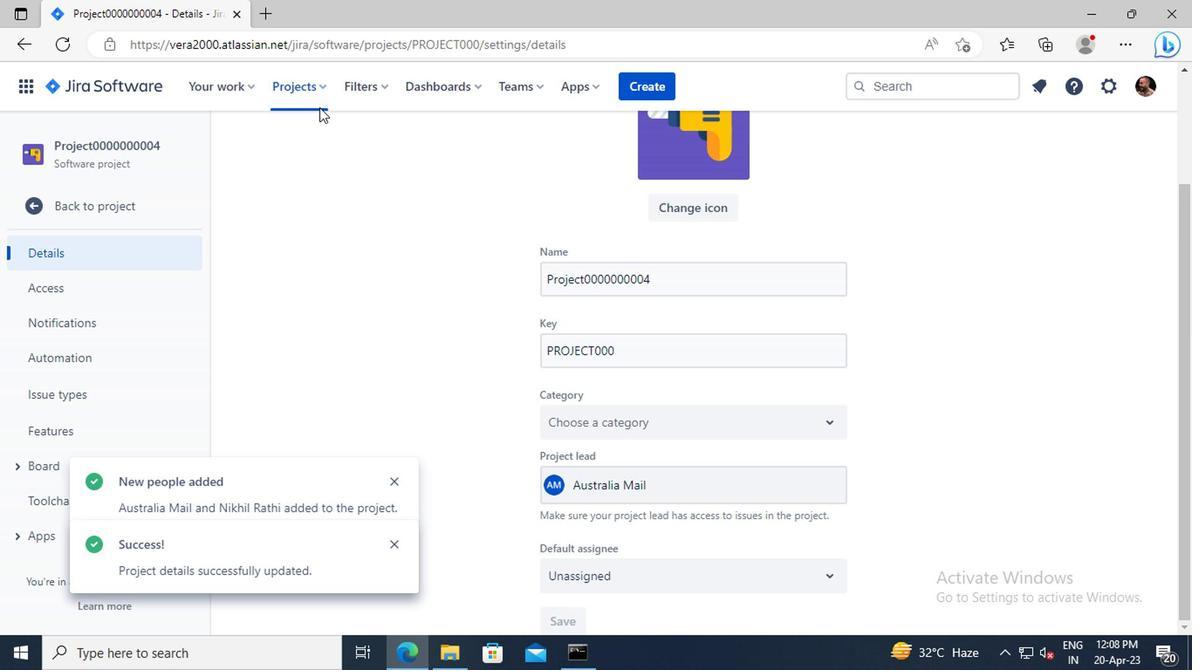 
Action: Mouse pressed left at (310, 95)
Screenshot: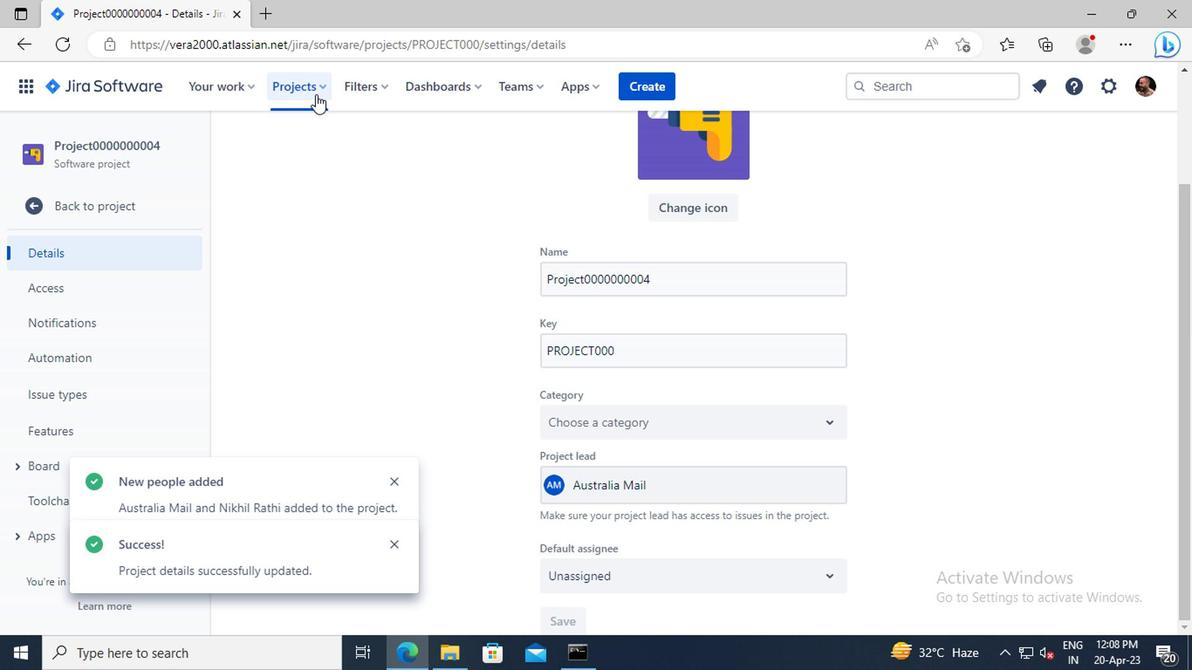 
Action: Mouse moved to (342, 209)
Screenshot: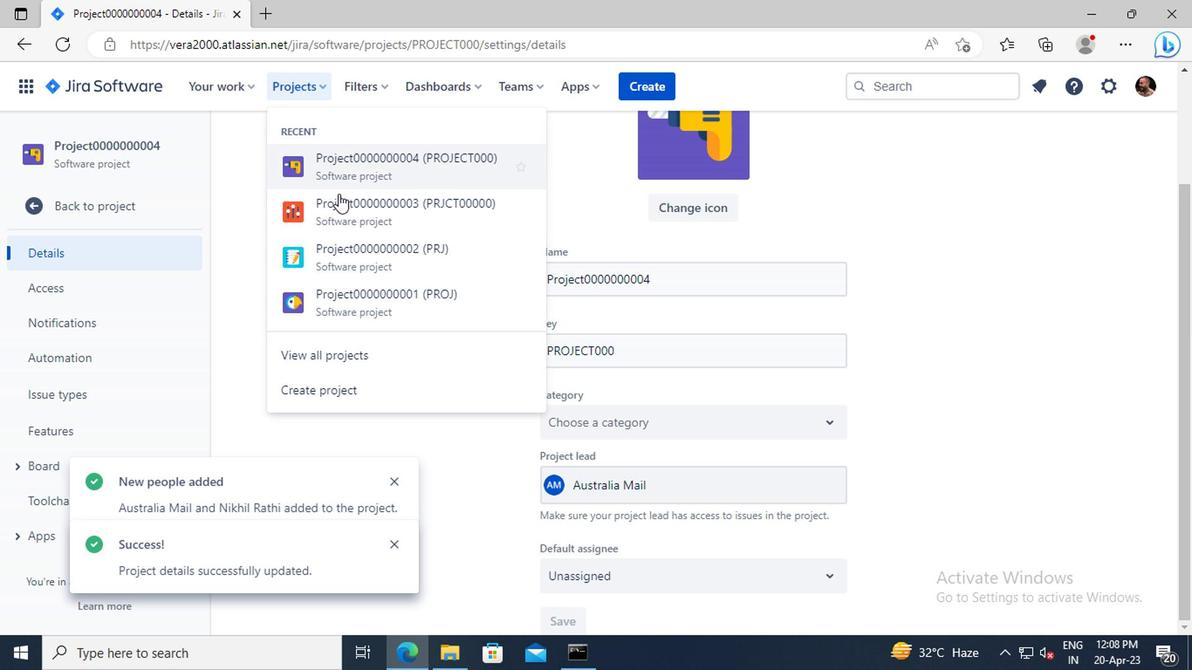 
Action: Mouse pressed left at (342, 209)
Screenshot: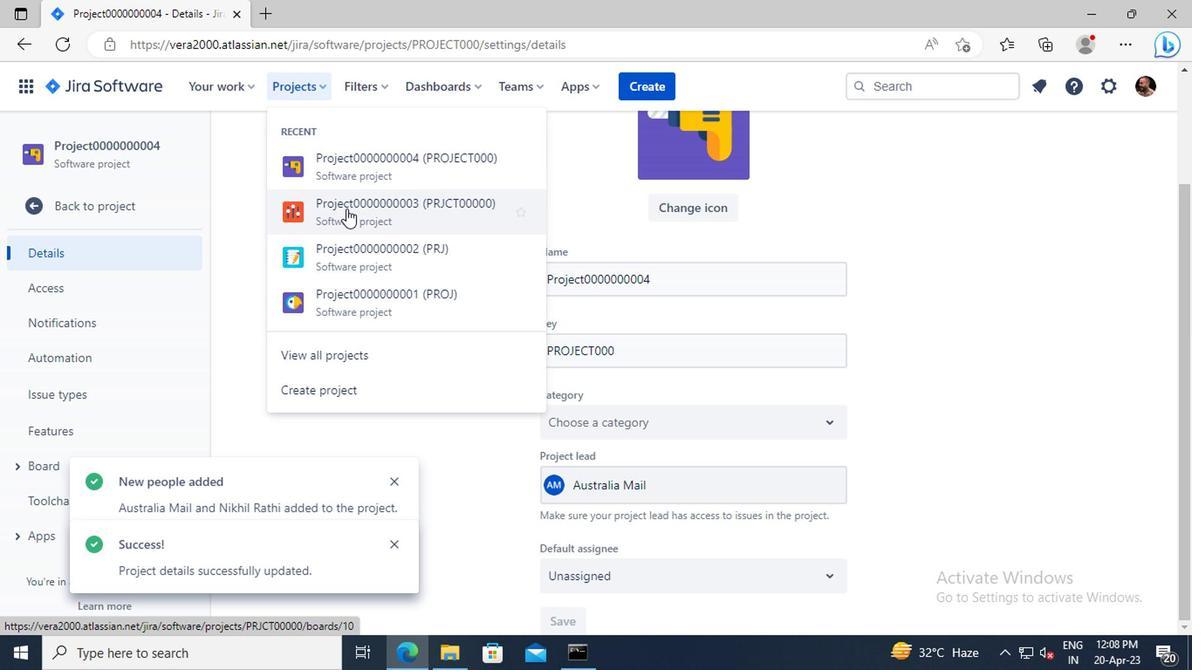 
Action: Mouse moved to (109, 260)
Screenshot: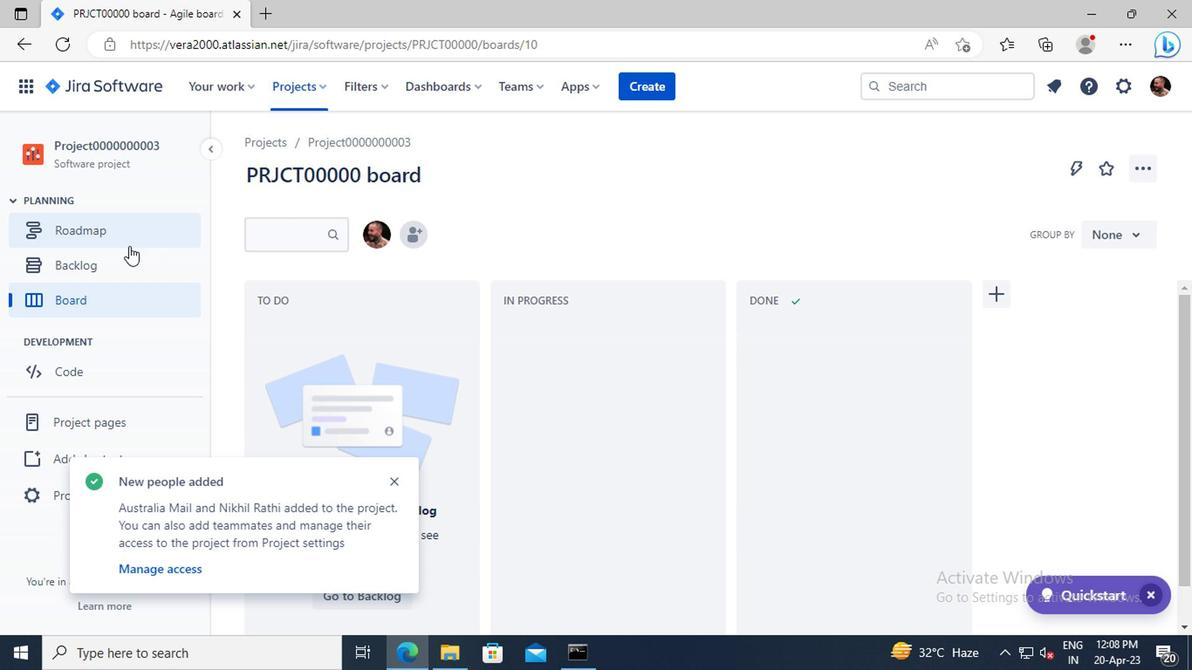 
Action: Mouse pressed left at (109, 260)
Screenshot: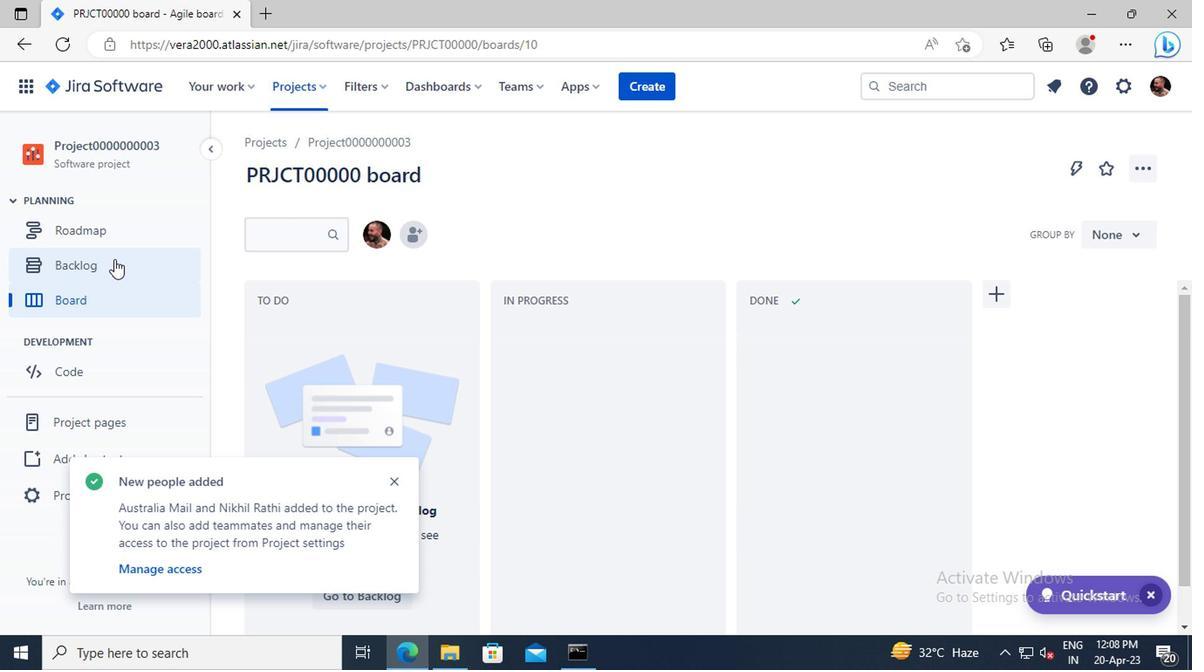 
Action: Mouse moved to (647, 92)
Screenshot: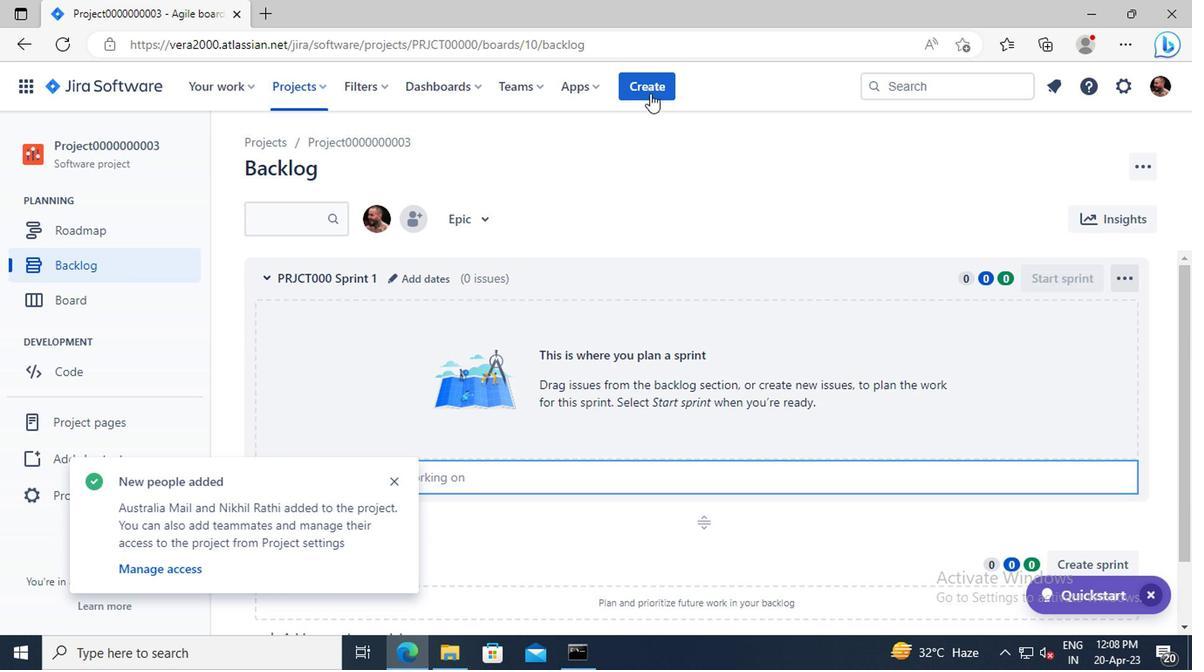 
Action: Mouse pressed left at (647, 92)
Screenshot: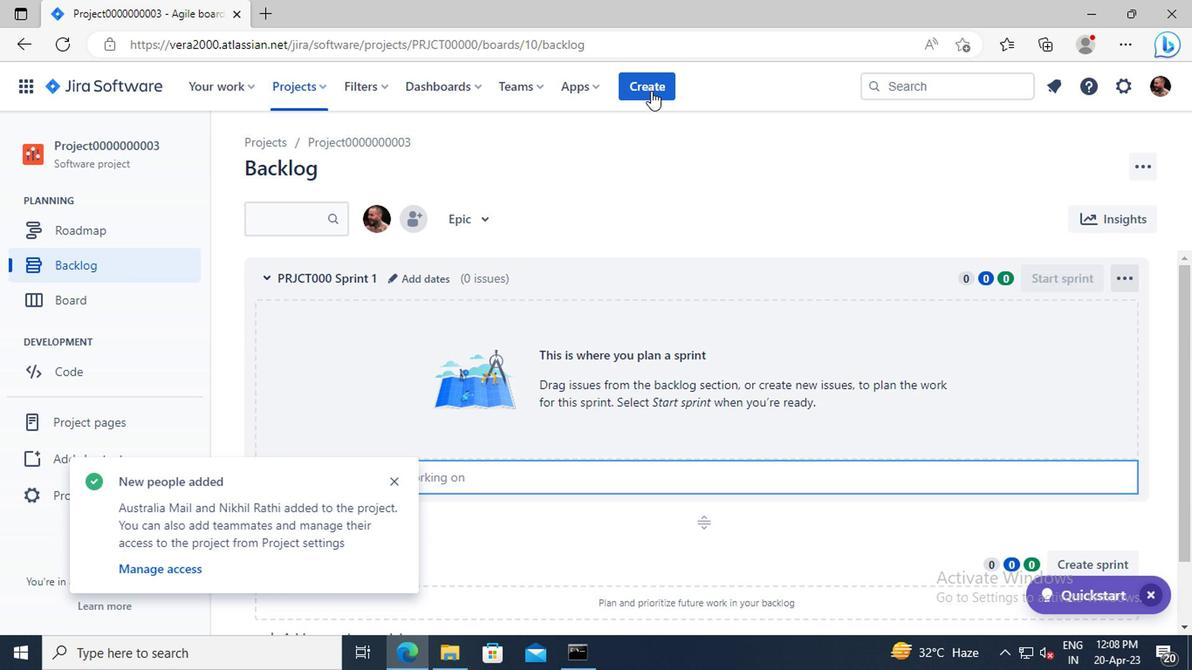
Action: Mouse moved to (424, 295)
Screenshot: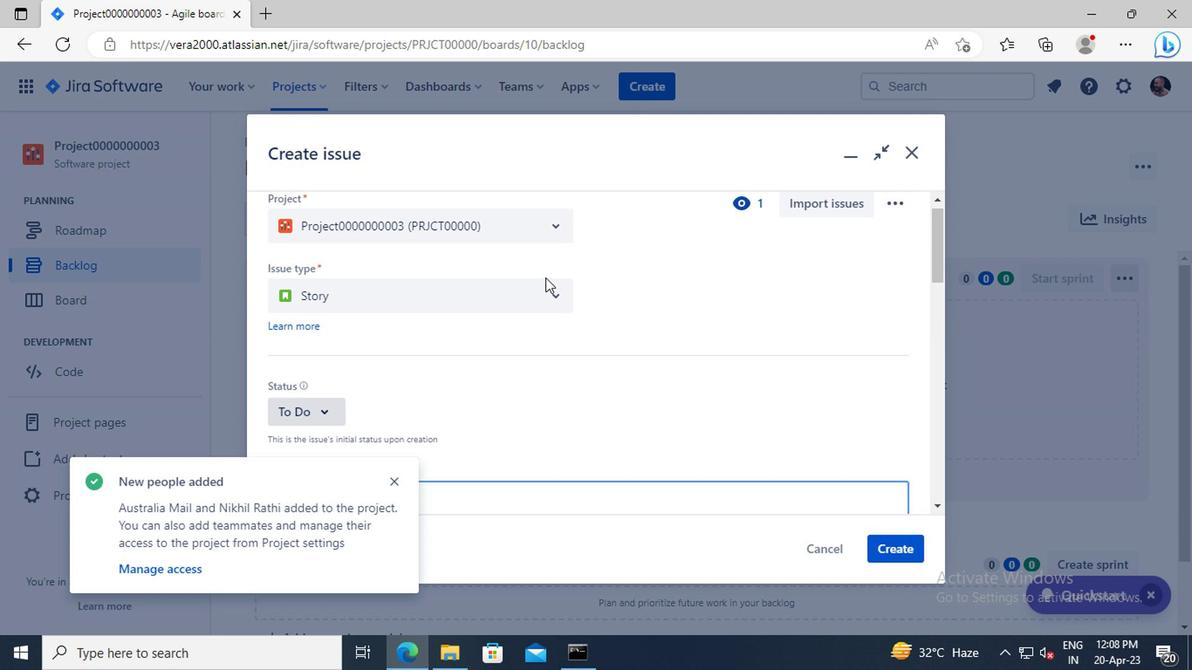 
Action: Mouse scrolled (424, 295) with delta (0, 0)
Screenshot: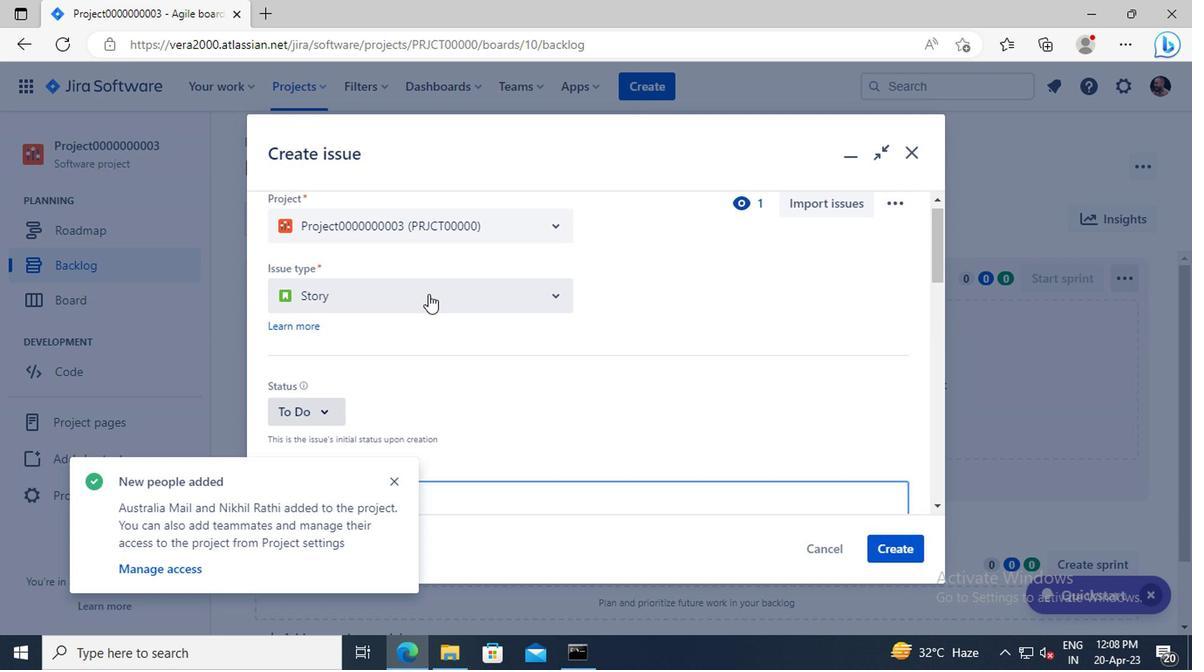 
Action: Mouse scrolled (424, 295) with delta (0, 0)
Screenshot: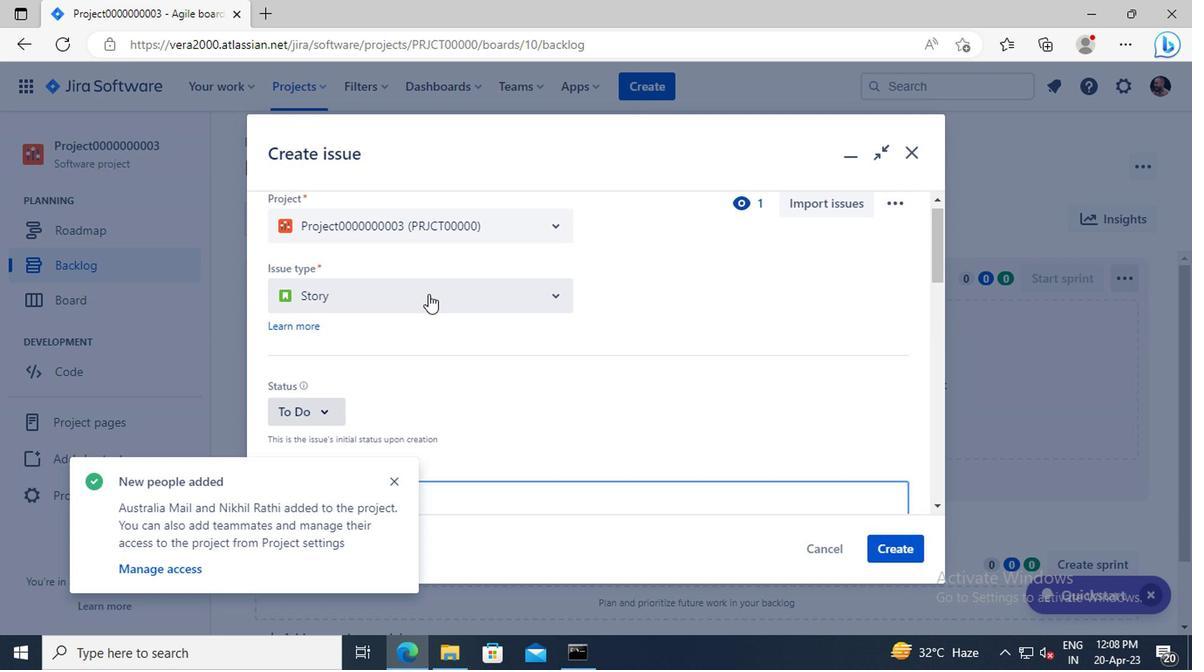 
Action: Mouse scrolled (424, 295) with delta (0, 0)
Screenshot: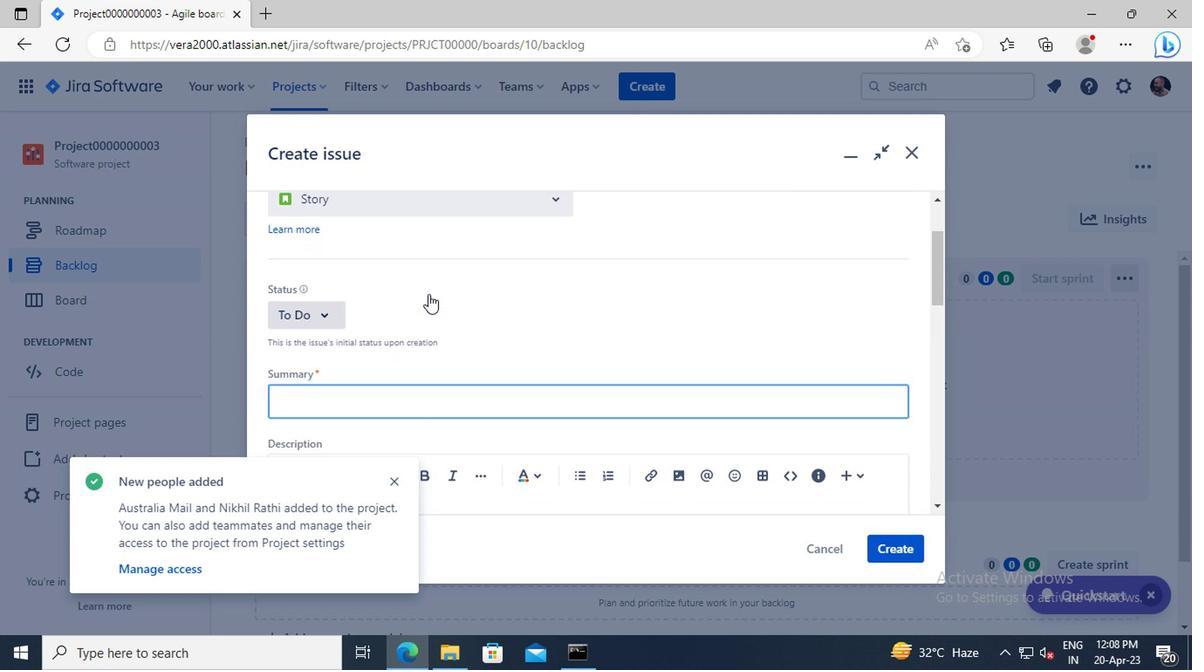 
Action: Mouse moved to (388, 354)
Screenshot: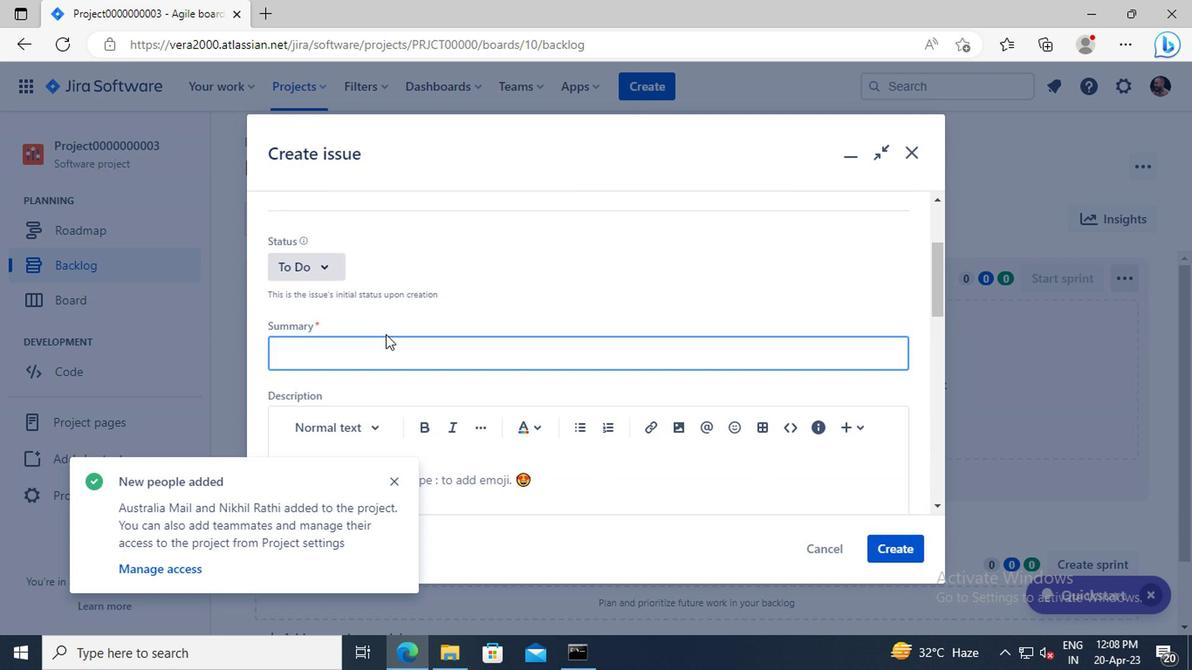 
Action: Mouse pressed left at (388, 354)
Screenshot: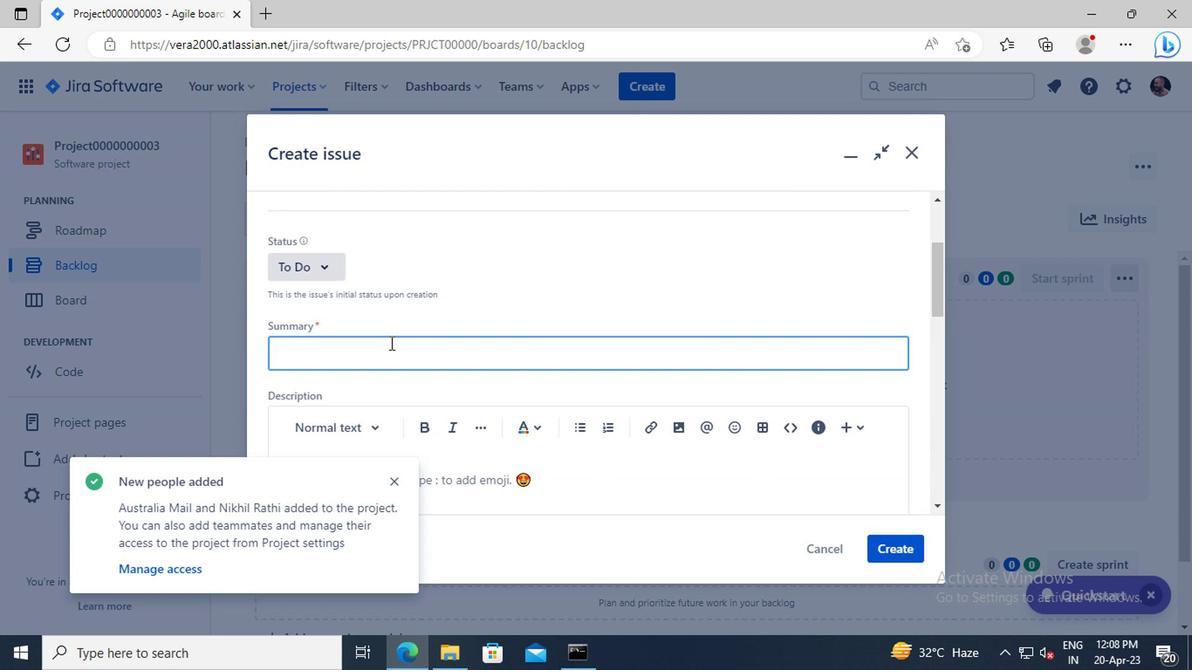 
Action: Key pressed <Key.shift>ISSUE0000000011
Screenshot: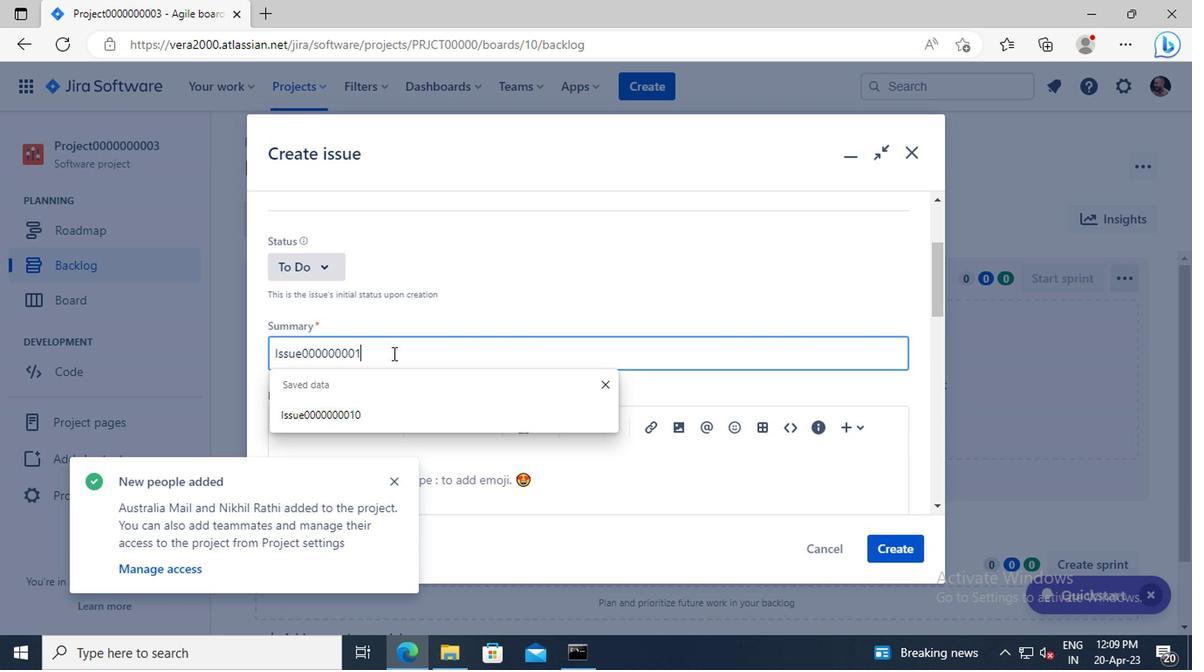 
Action: Mouse moved to (891, 550)
Screenshot: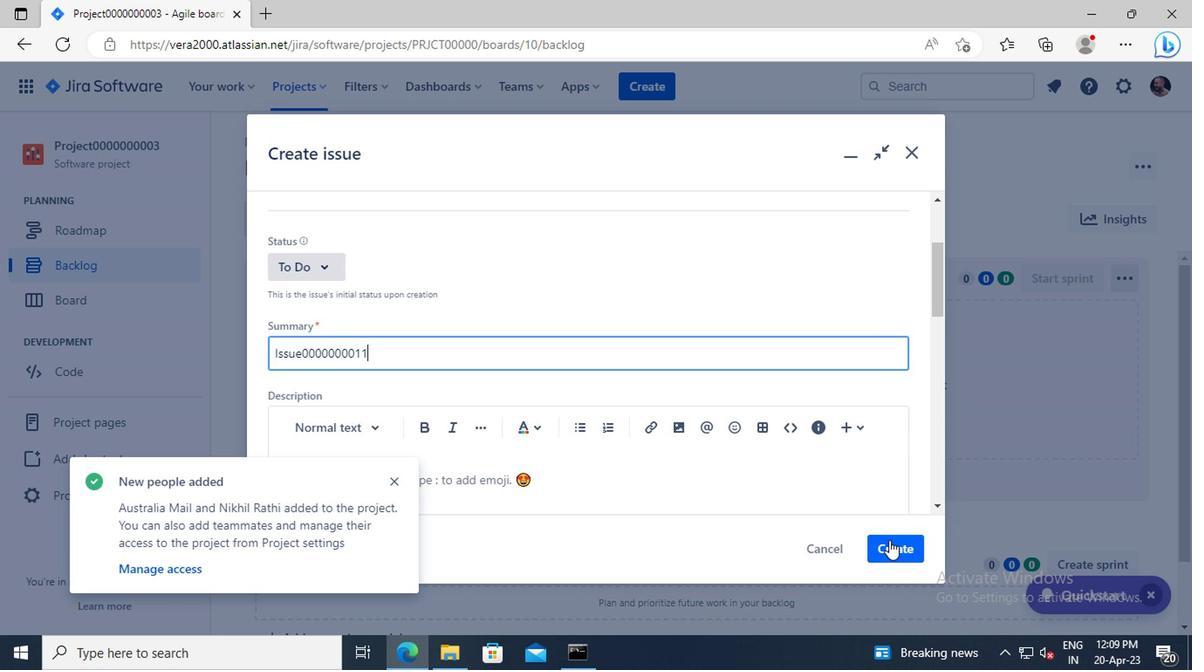 
Action: Mouse pressed left at (891, 550)
Screenshot: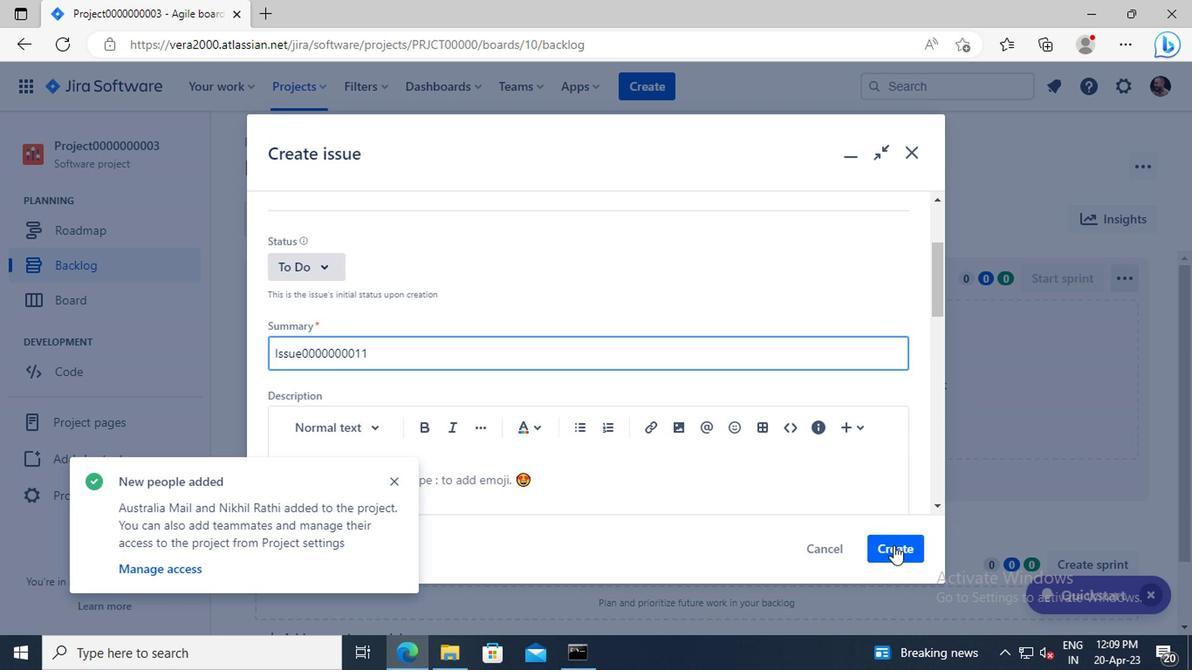
